 Task: Look for space in Barwāla, India from 2nd June, 2023 to 9th June, 2023 for 5 adults in price range Rs.7000 to Rs.13000. Place can be shared room with 2 bedrooms having 5 beds and 2 bathrooms. Property type can be house, flat, guest house. Amenities needed are: wifi. Booking option can be shelf check-in. Required host language is English.
Action: Mouse moved to (368, 94)
Screenshot: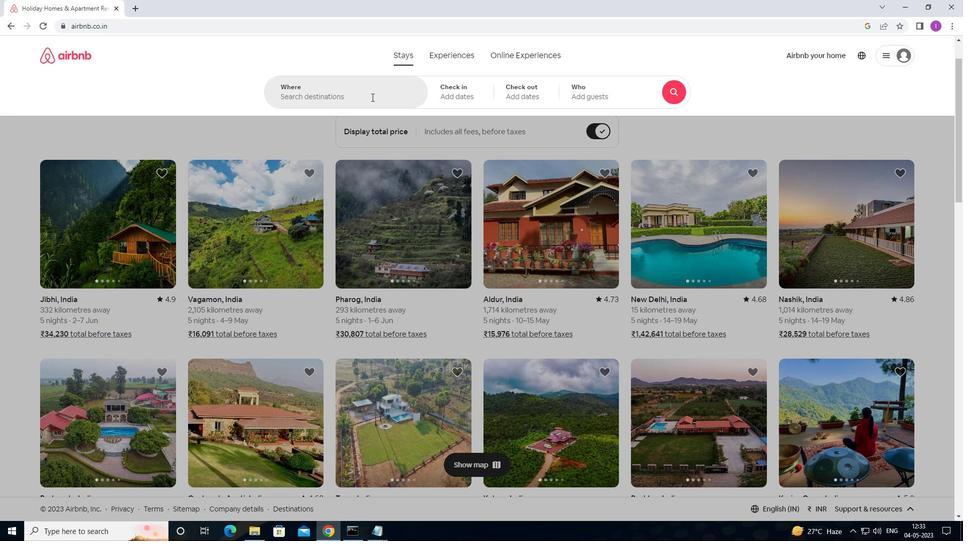 
Action: Mouse pressed left at (368, 94)
Screenshot: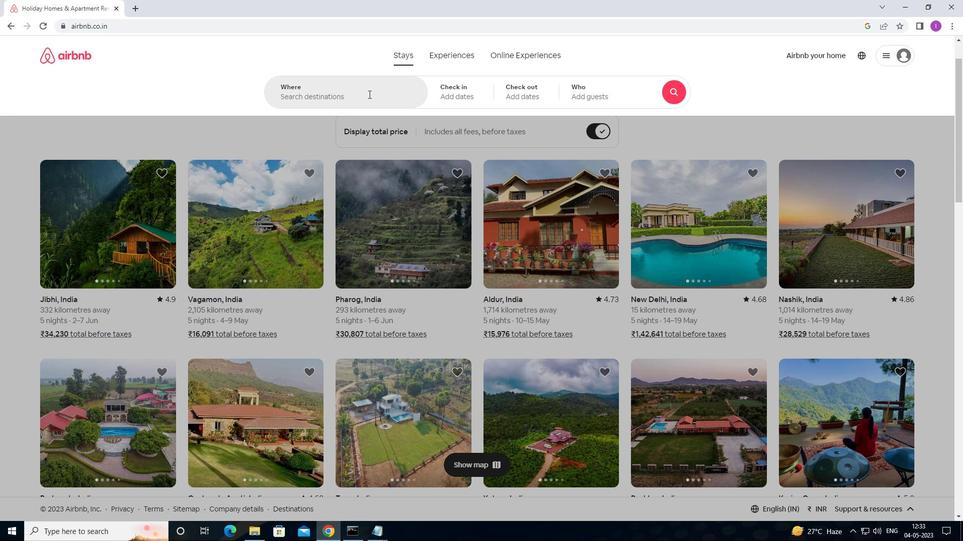 
Action: Mouse moved to (517, 97)
Screenshot: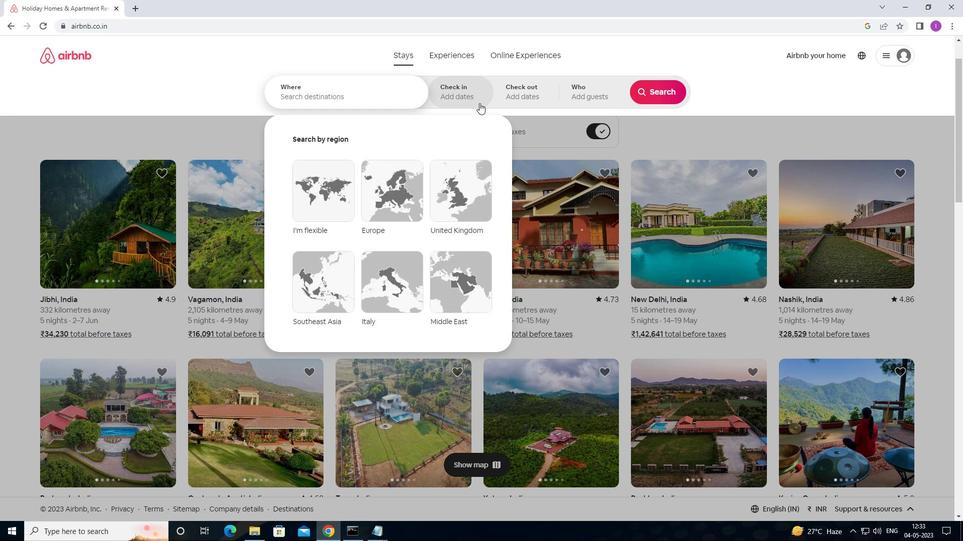 
Action: Key pressed <Key.shift>BARWALA,<Key.shift>INDIA
Screenshot: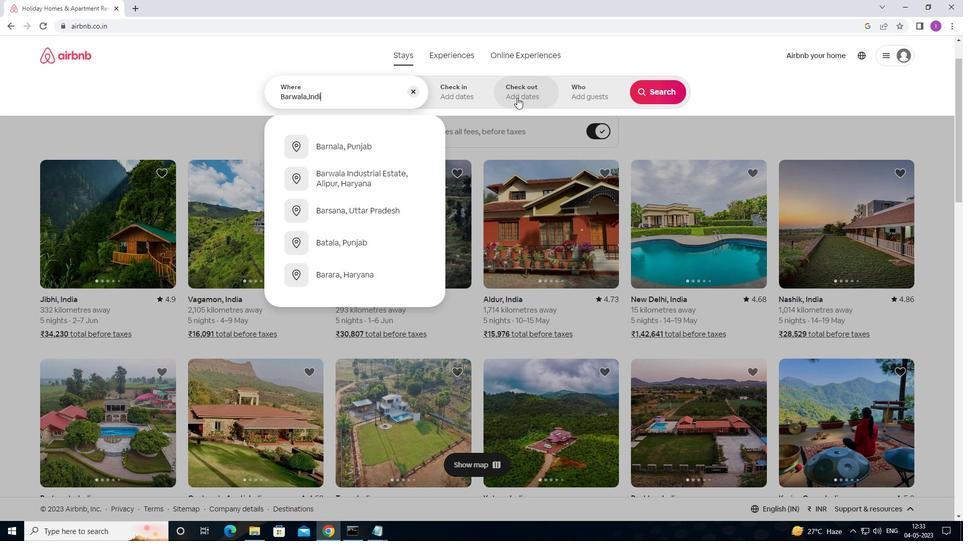 
Action: Mouse moved to (459, 91)
Screenshot: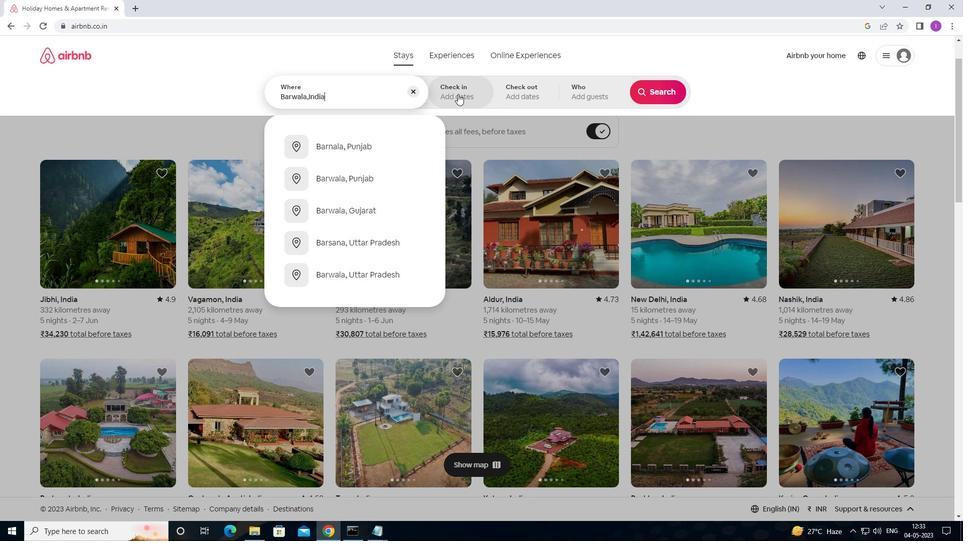 
Action: Mouse pressed left at (459, 91)
Screenshot: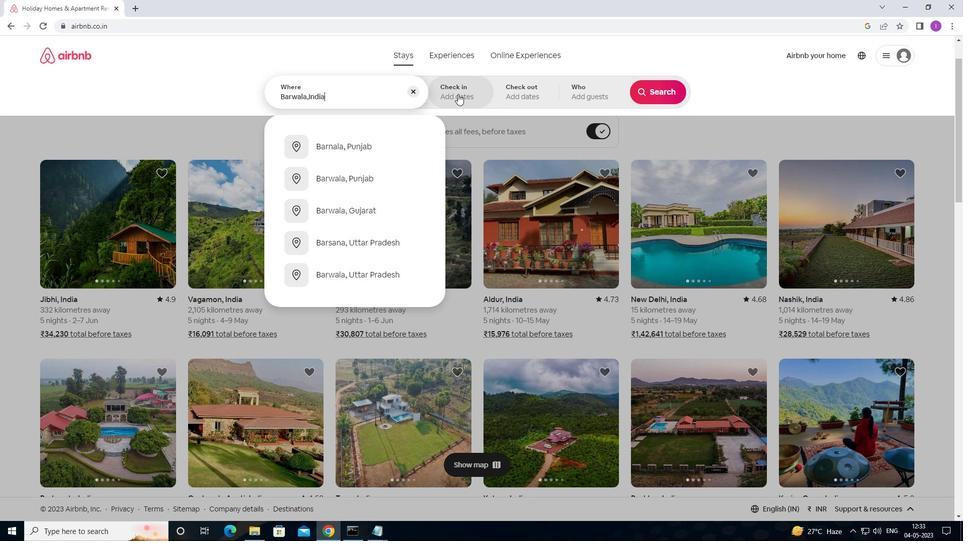 
Action: Mouse moved to (625, 210)
Screenshot: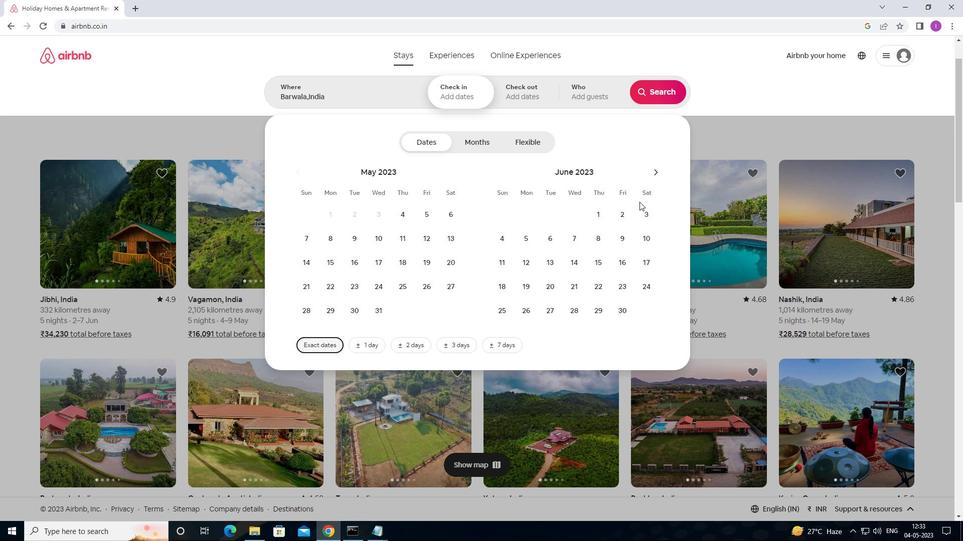 
Action: Mouse pressed left at (625, 210)
Screenshot: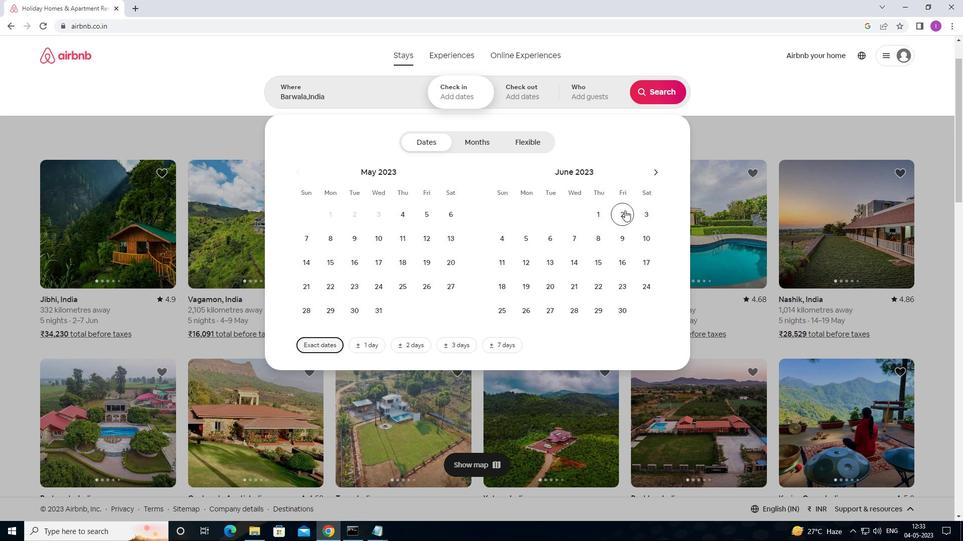 
Action: Mouse moved to (625, 239)
Screenshot: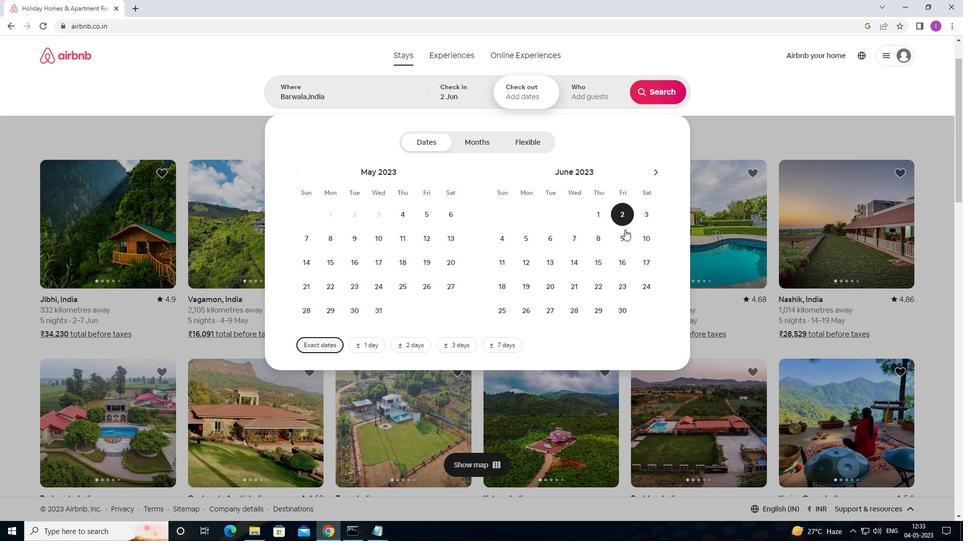 
Action: Mouse pressed left at (625, 239)
Screenshot: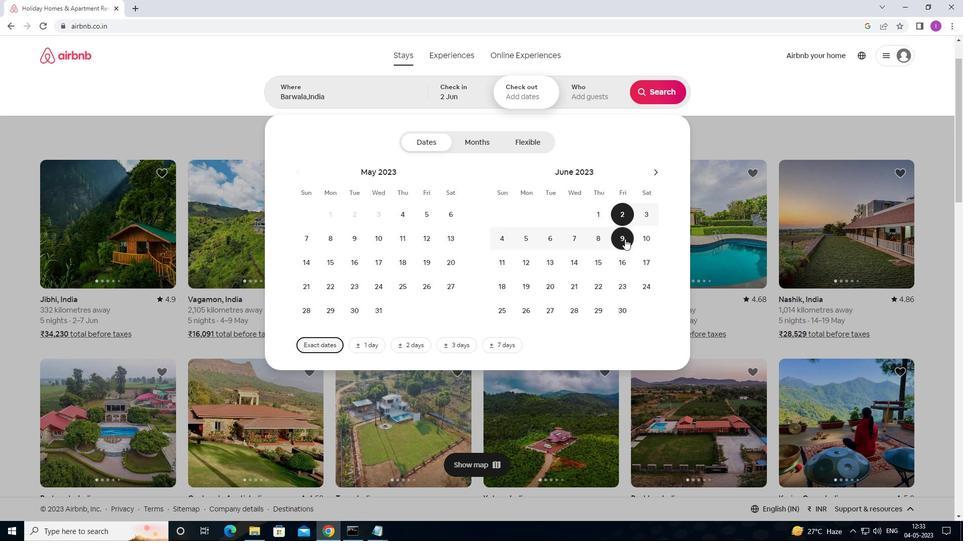 
Action: Mouse moved to (590, 94)
Screenshot: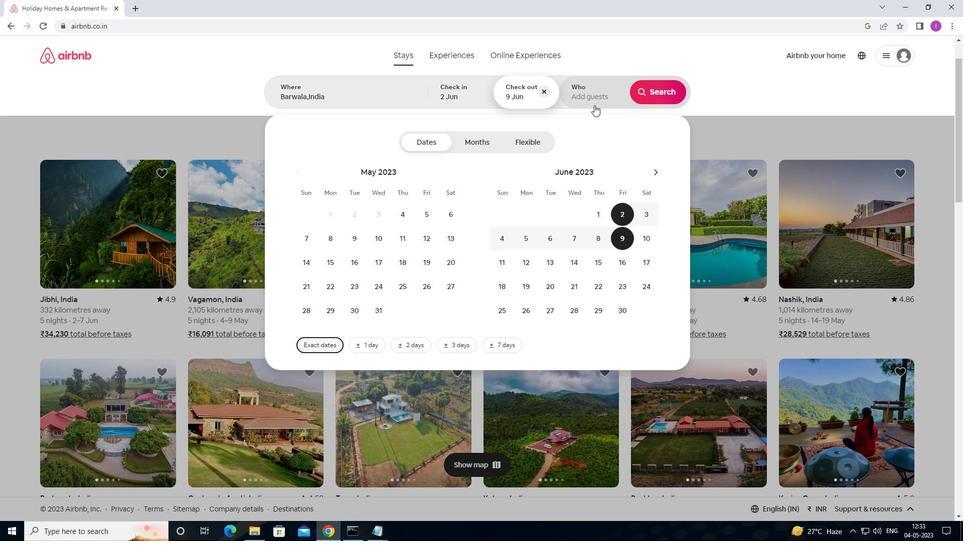 
Action: Mouse pressed left at (590, 94)
Screenshot: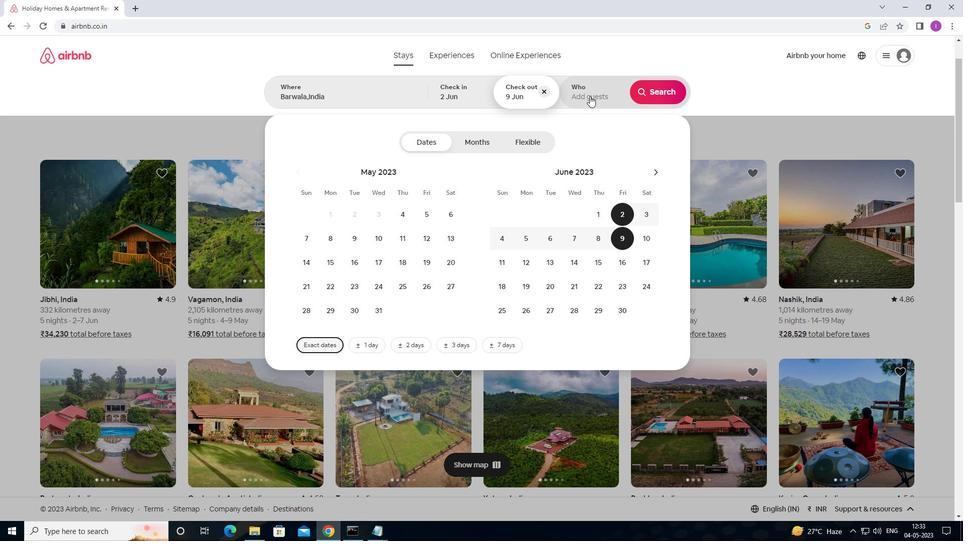 
Action: Mouse moved to (653, 143)
Screenshot: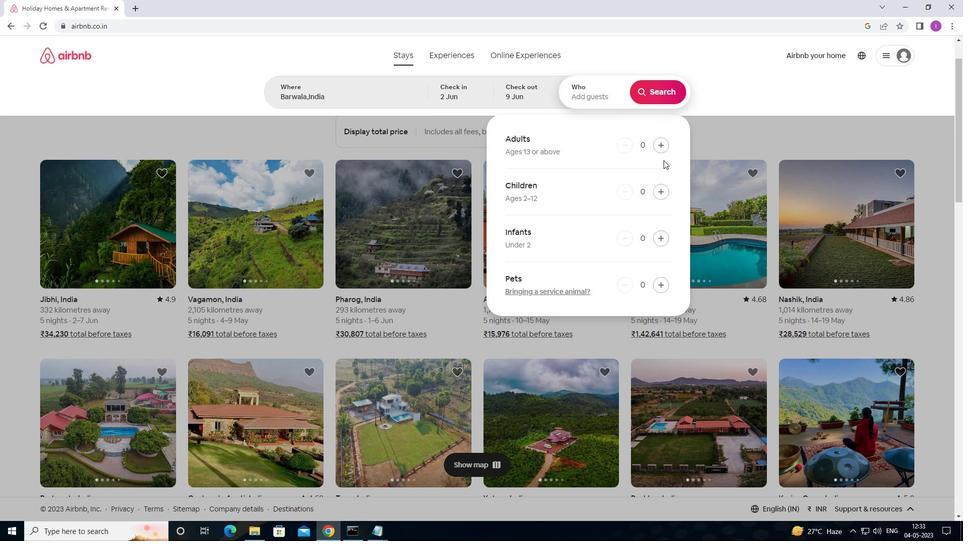
Action: Mouse pressed left at (653, 143)
Screenshot: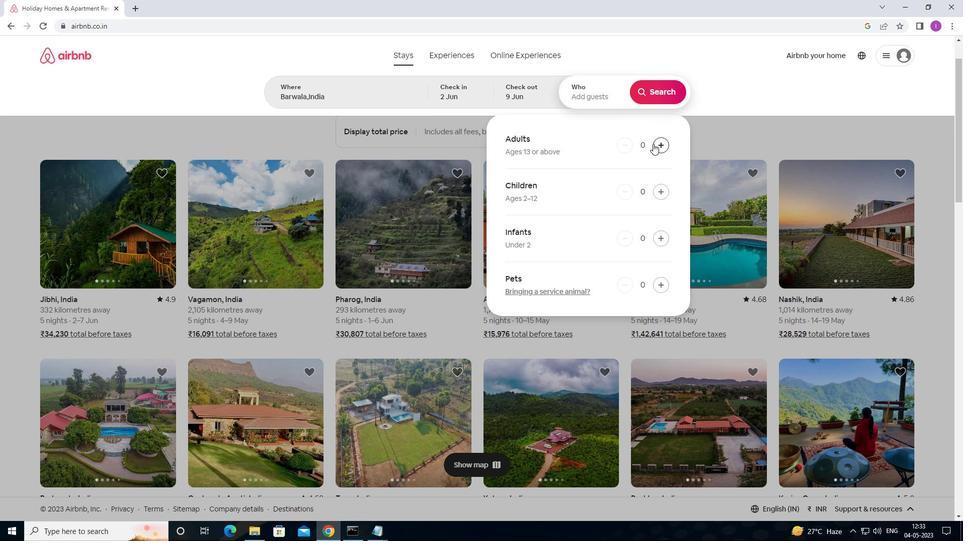 
Action: Mouse moved to (654, 143)
Screenshot: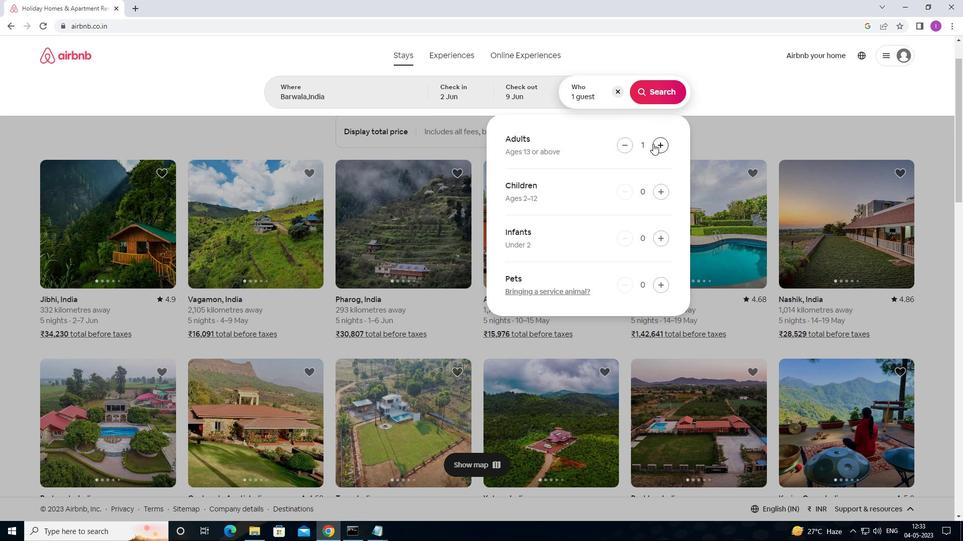 
Action: Mouse pressed left at (654, 143)
Screenshot: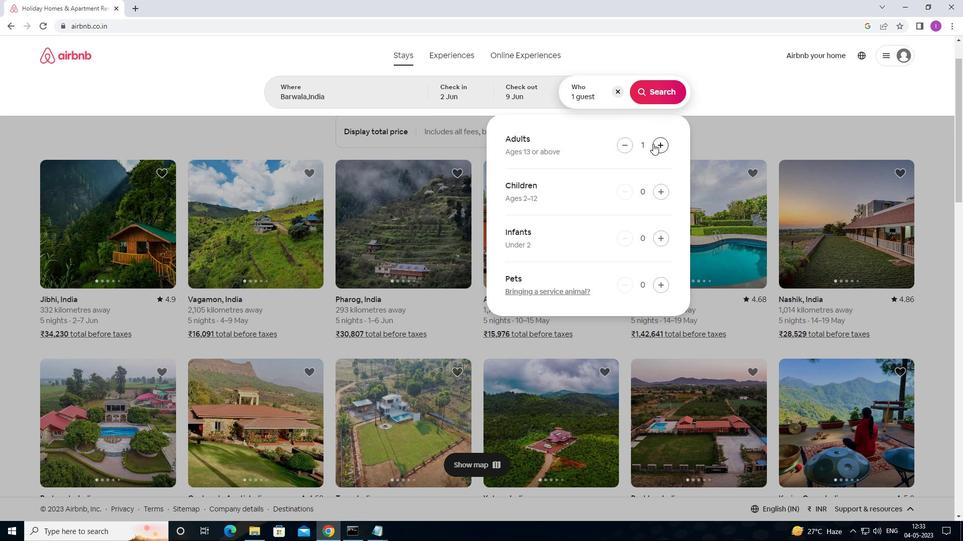 
Action: Mouse moved to (655, 143)
Screenshot: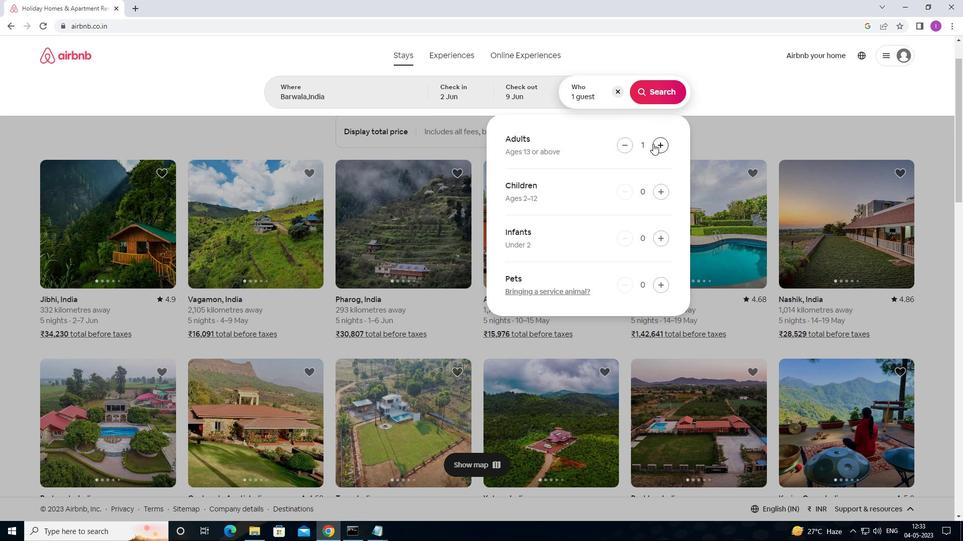 
Action: Mouse pressed left at (655, 143)
Screenshot: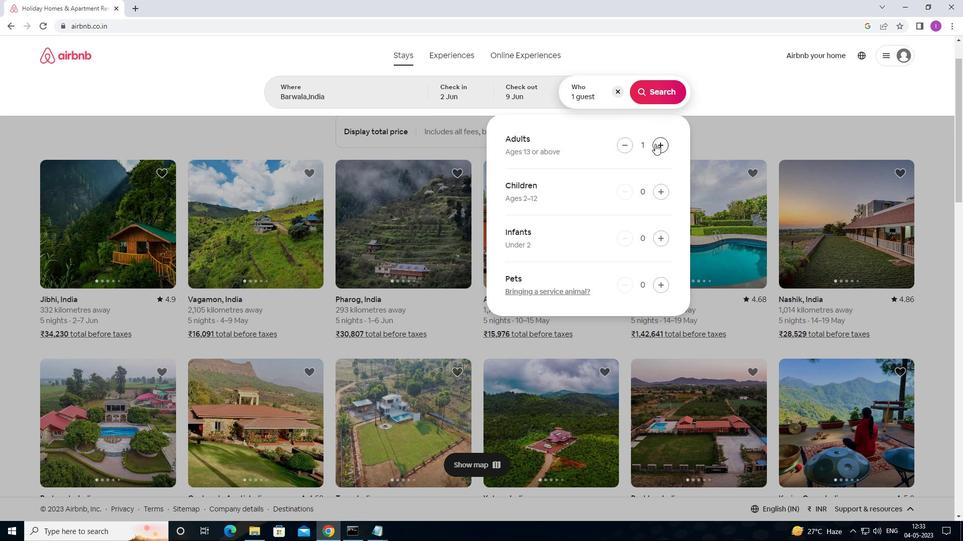 
Action: Mouse moved to (655, 143)
Screenshot: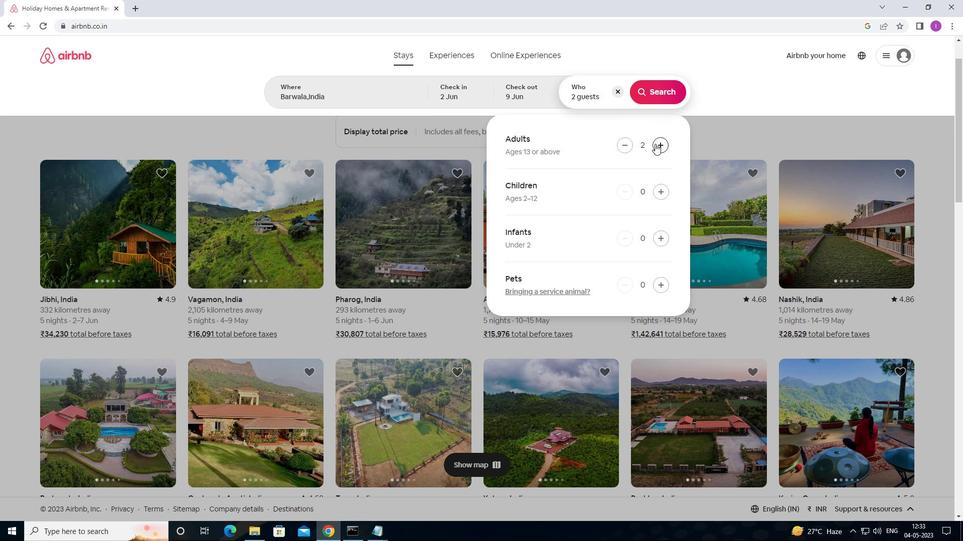 
Action: Mouse pressed left at (655, 143)
Screenshot: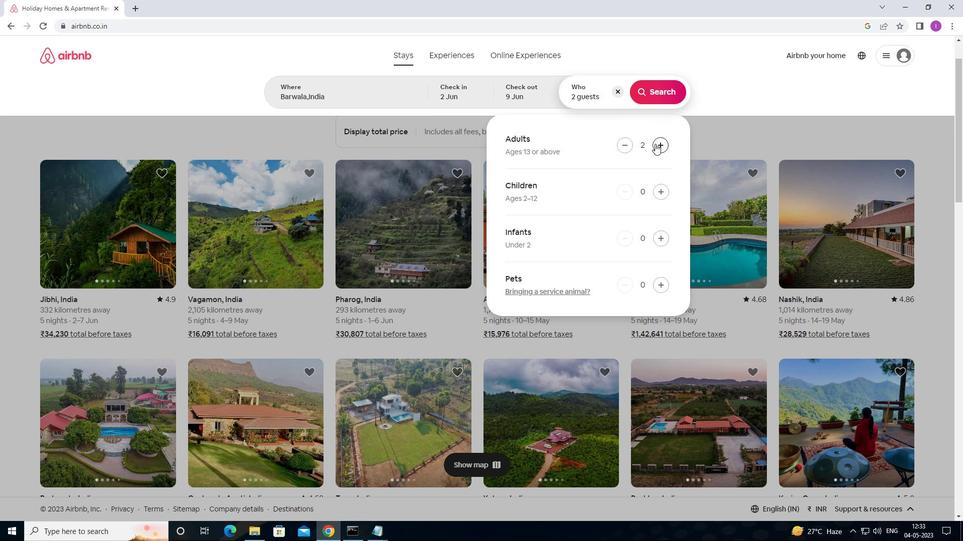 
Action: Mouse moved to (661, 139)
Screenshot: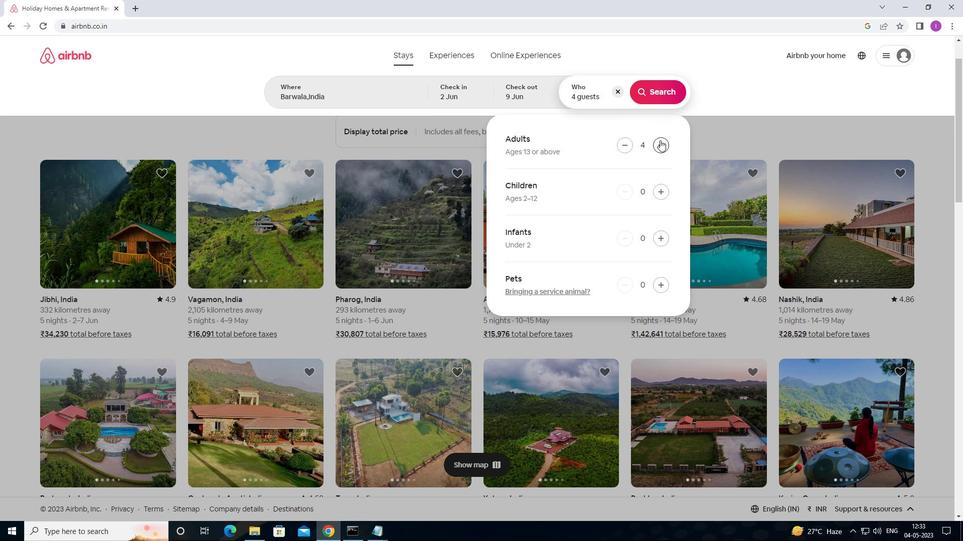 
Action: Mouse pressed left at (661, 139)
Screenshot: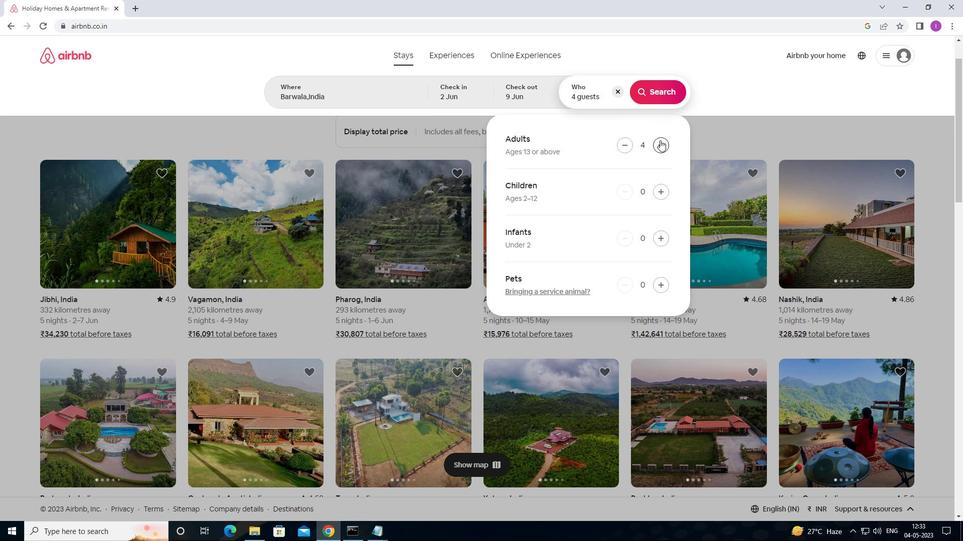 
Action: Mouse moved to (651, 94)
Screenshot: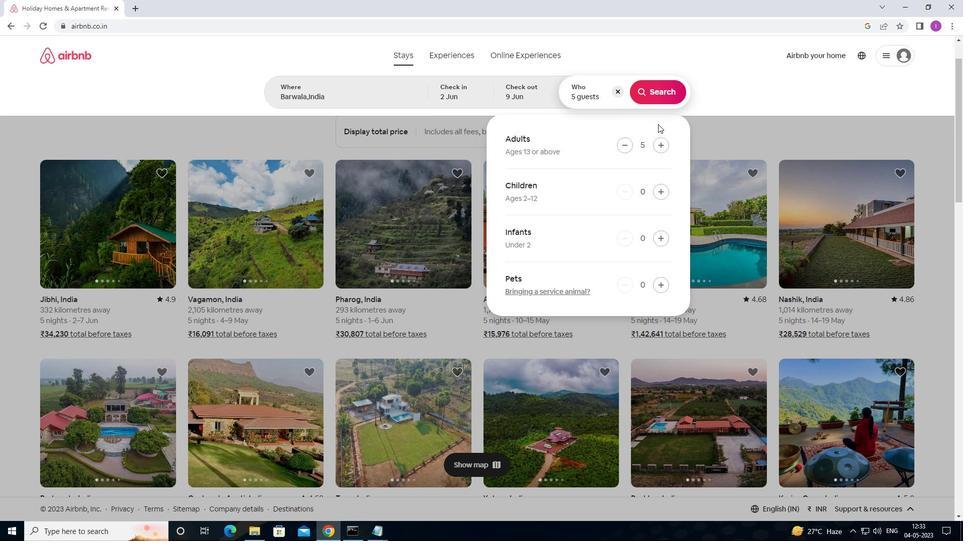 
Action: Mouse pressed left at (651, 94)
Screenshot: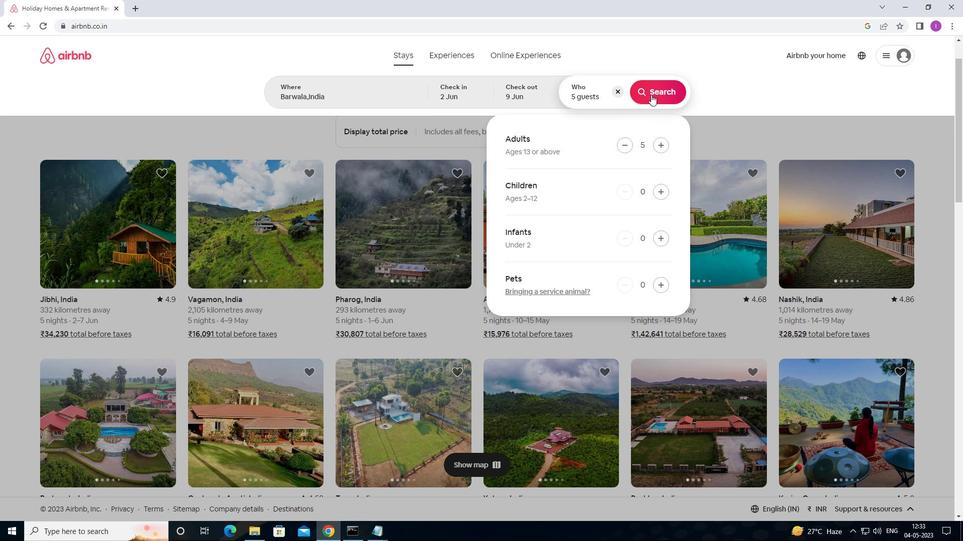 
Action: Mouse moved to (936, 96)
Screenshot: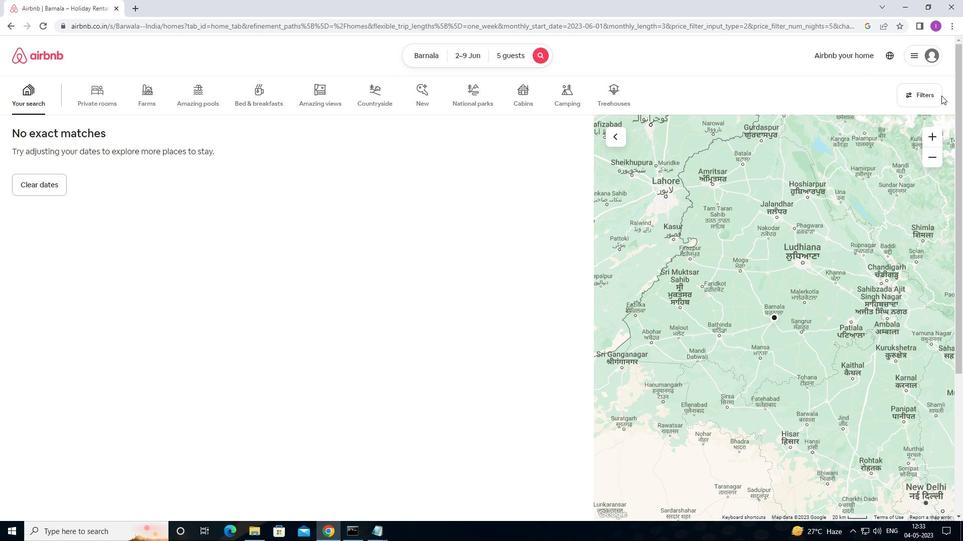 
Action: Mouse pressed left at (936, 96)
Screenshot: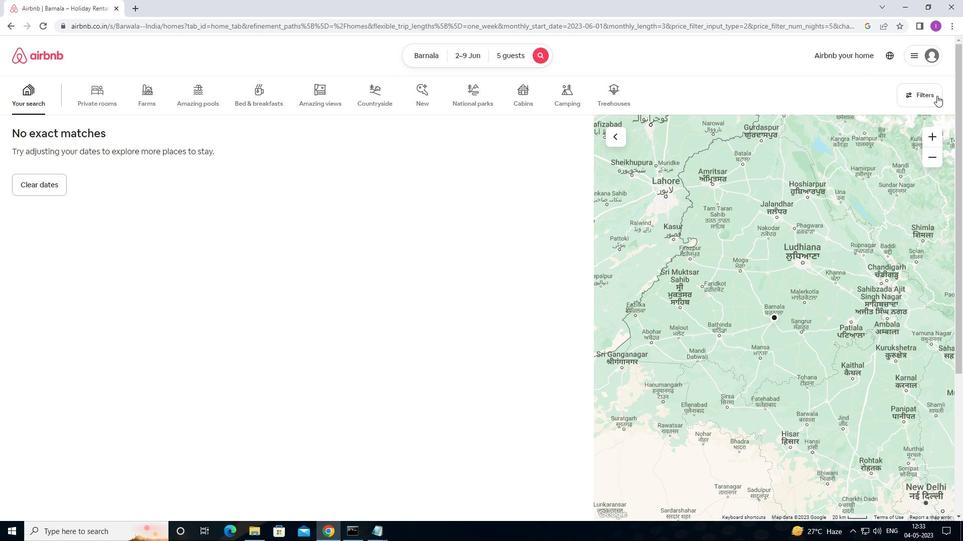 
Action: Mouse moved to (383, 161)
Screenshot: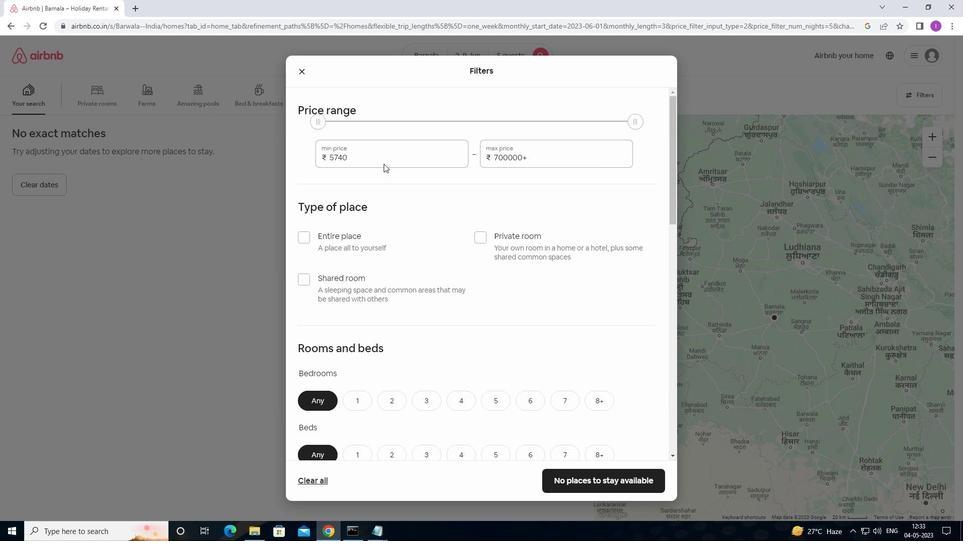 
Action: Mouse pressed left at (383, 161)
Screenshot: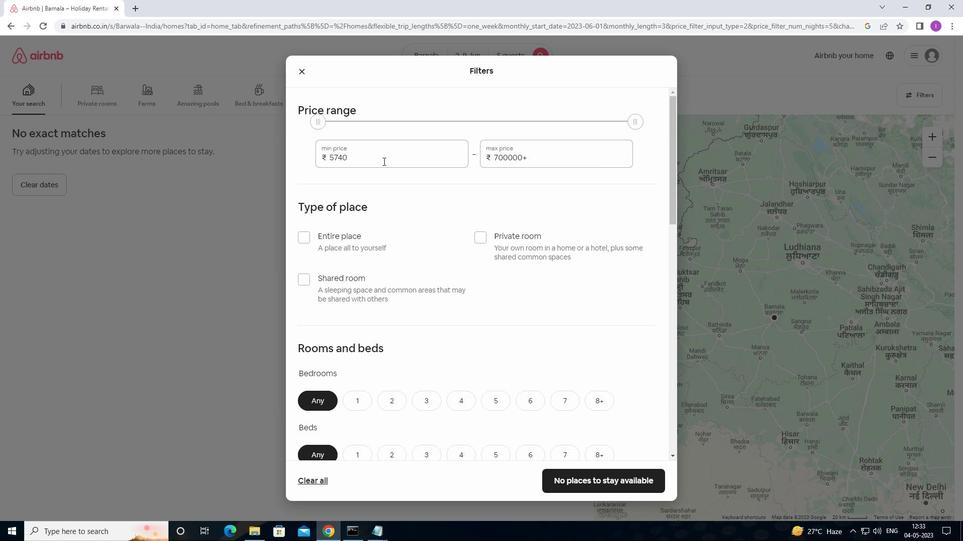 
Action: Mouse moved to (323, 156)
Screenshot: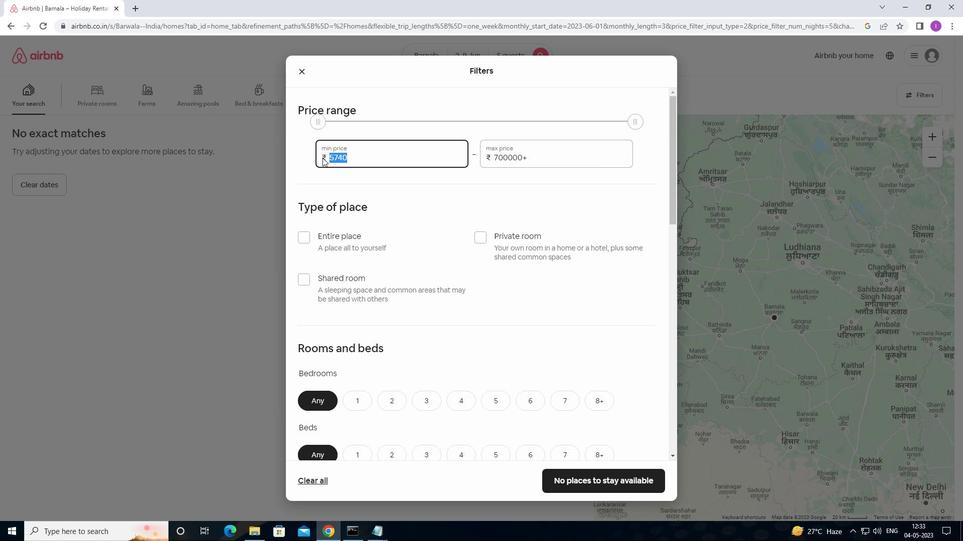 
Action: Key pressed 70
Screenshot: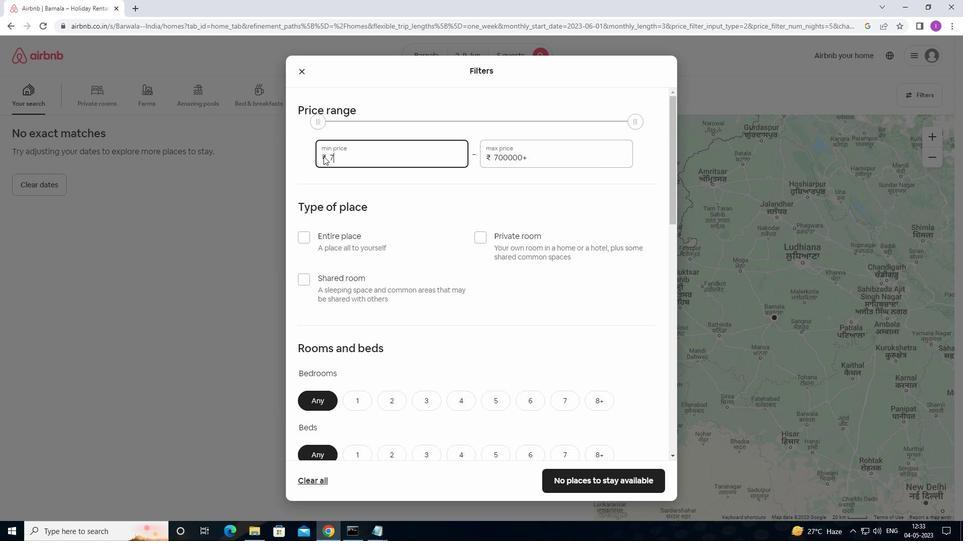
Action: Mouse moved to (327, 153)
Screenshot: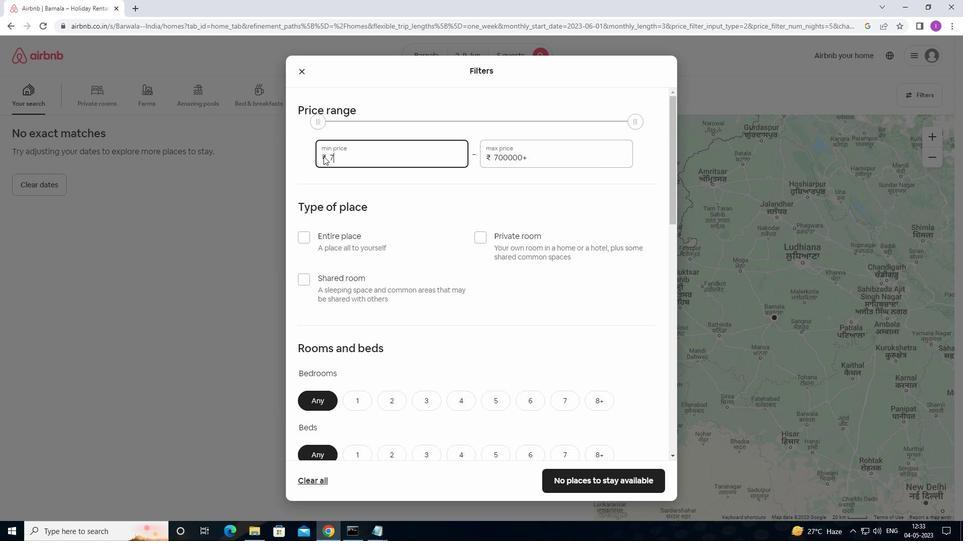 
Action: Key pressed 00
Screenshot: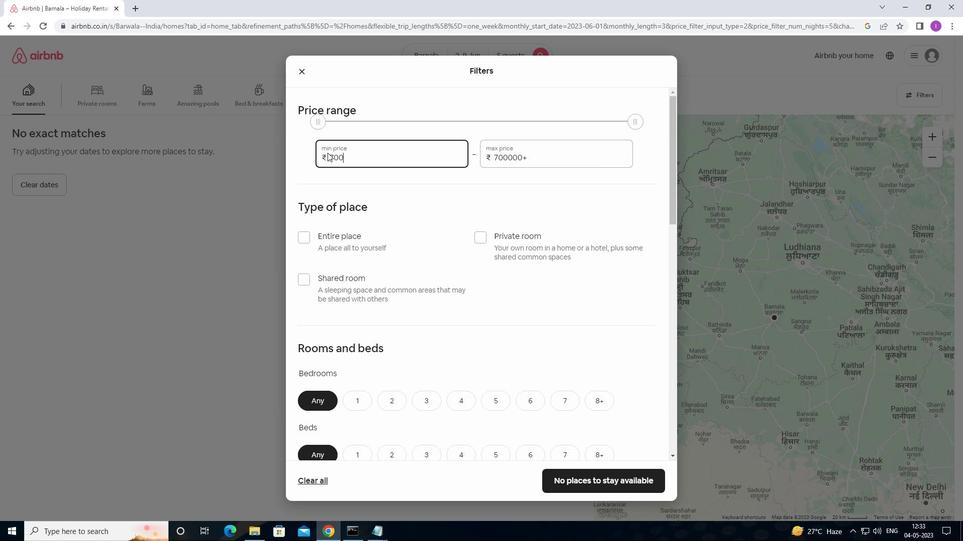 
Action: Mouse moved to (528, 157)
Screenshot: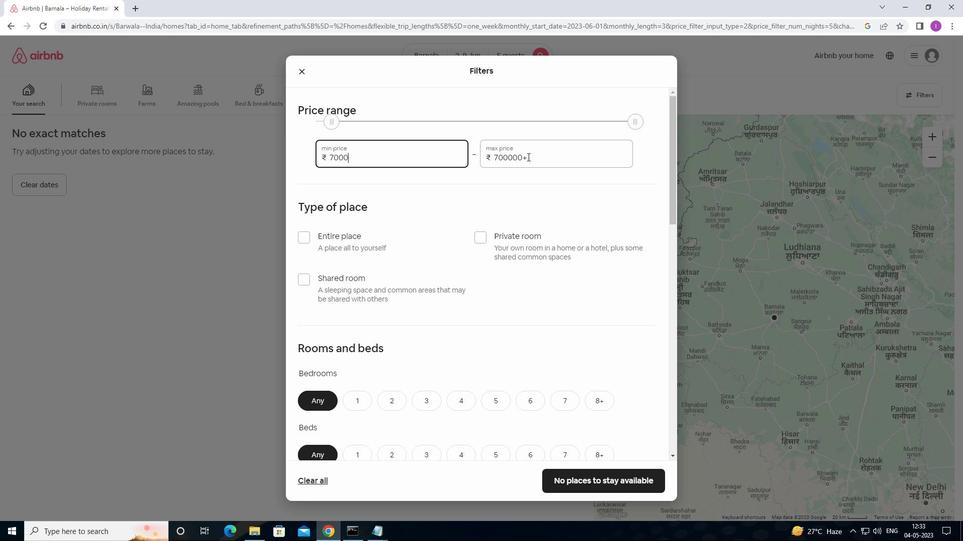 
Action: Mouse pressed left at (528, 157)
Screenshot: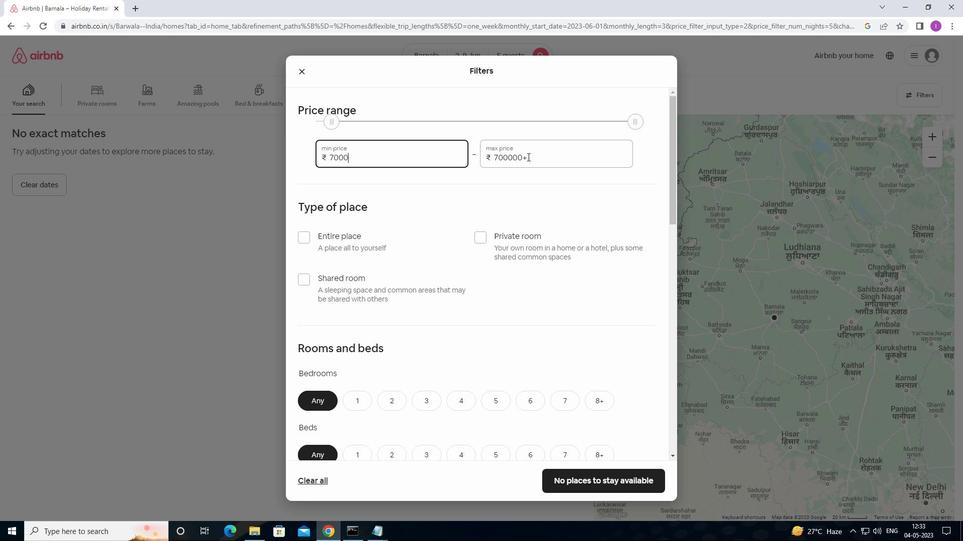 
Action: Mouse moved to (770, 139)
Screenshot: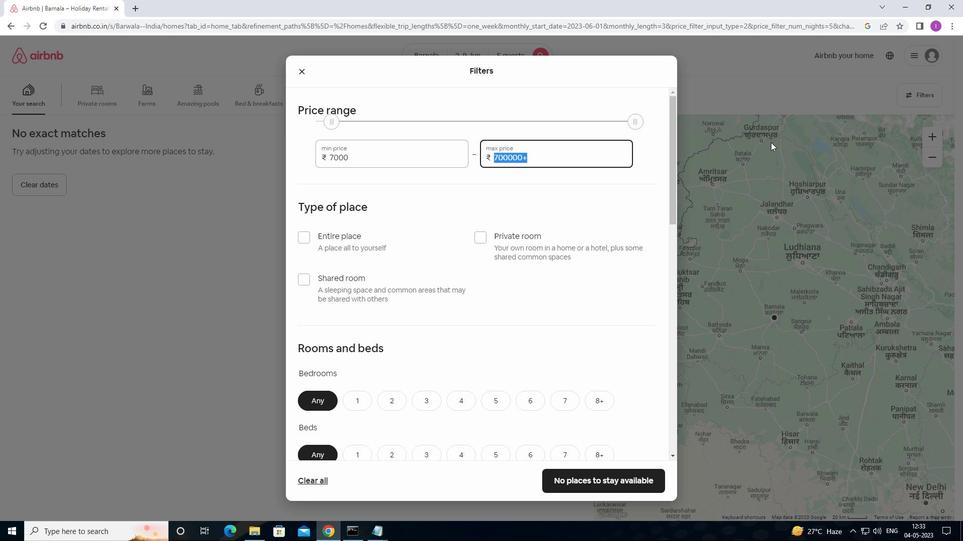 
Action: Key pressed 13000
Screenshot: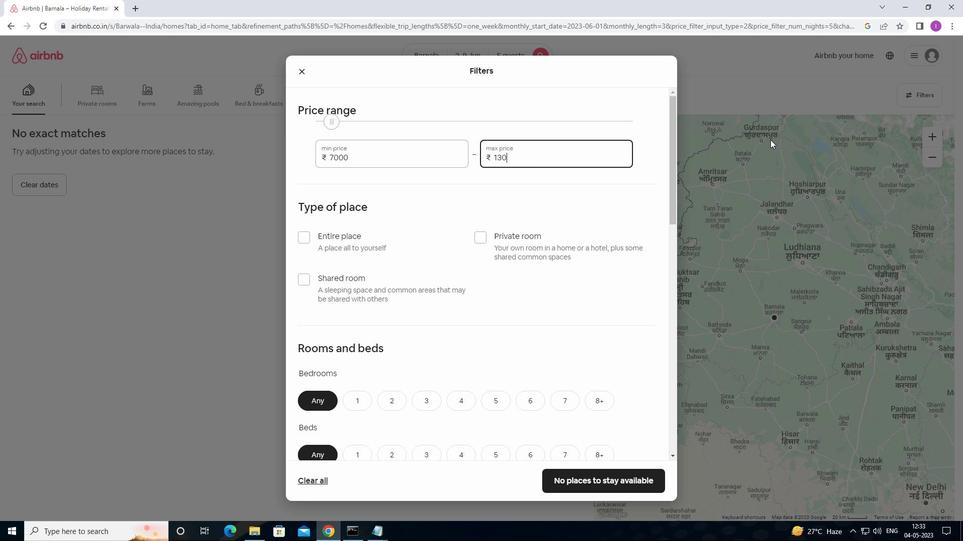 
Action: Mouse moved to (768, 139)
Screenshot: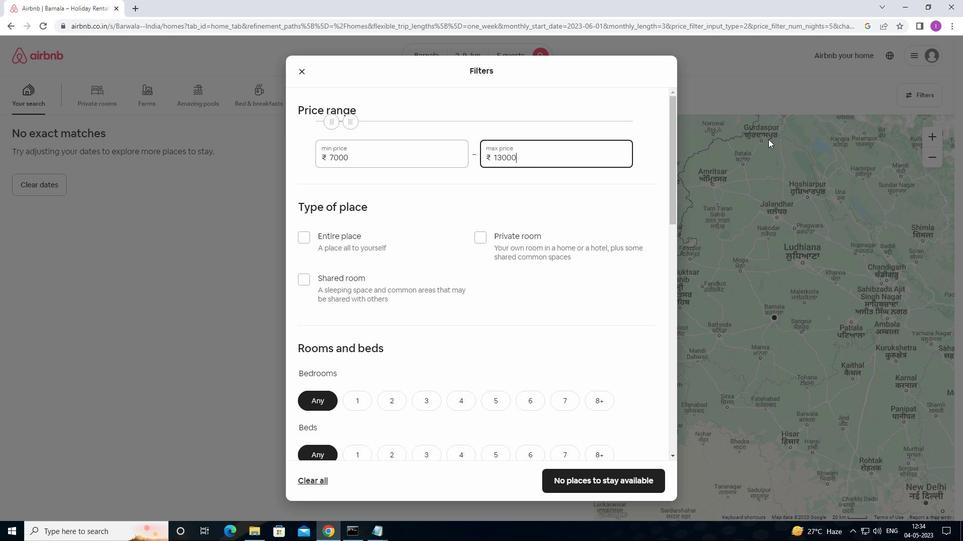
Action: Mouse scrolled (768, 139) with delta (0, 0)
Screenshot: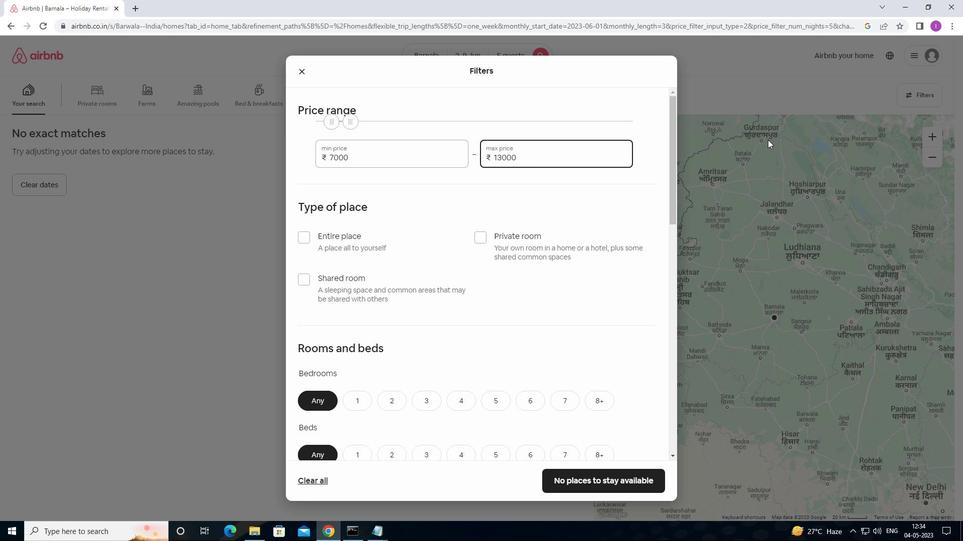 
Action: Mouse moved to (748, 151)
Screenshot: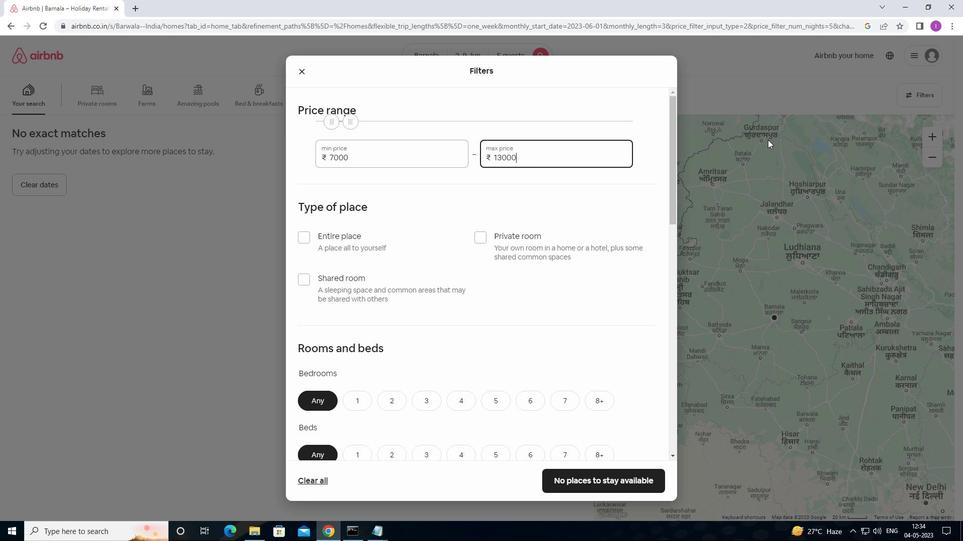 
Action: Mouse scrolled (748, 150) with delta (0, 0)
Screenshot: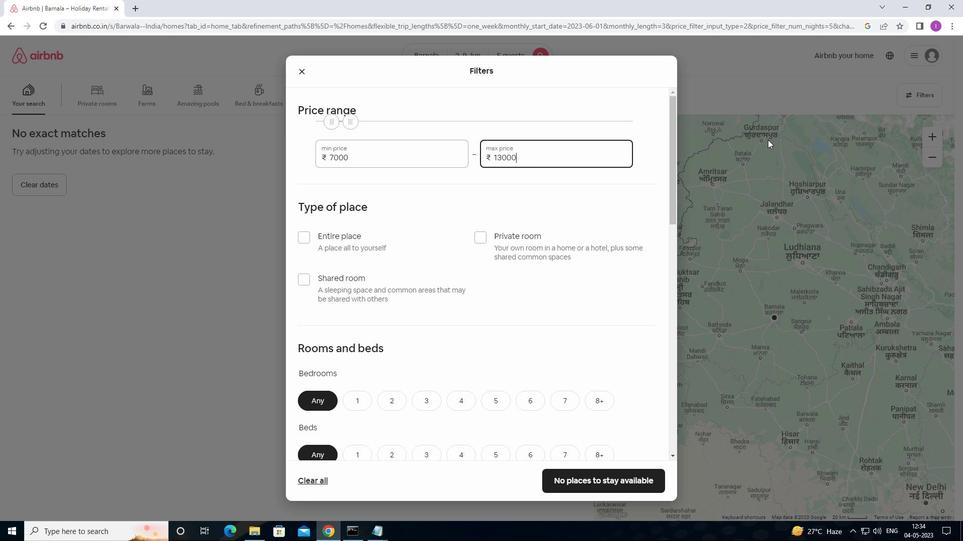 
Action: Mouse moved to (497, 228)
Screenshot: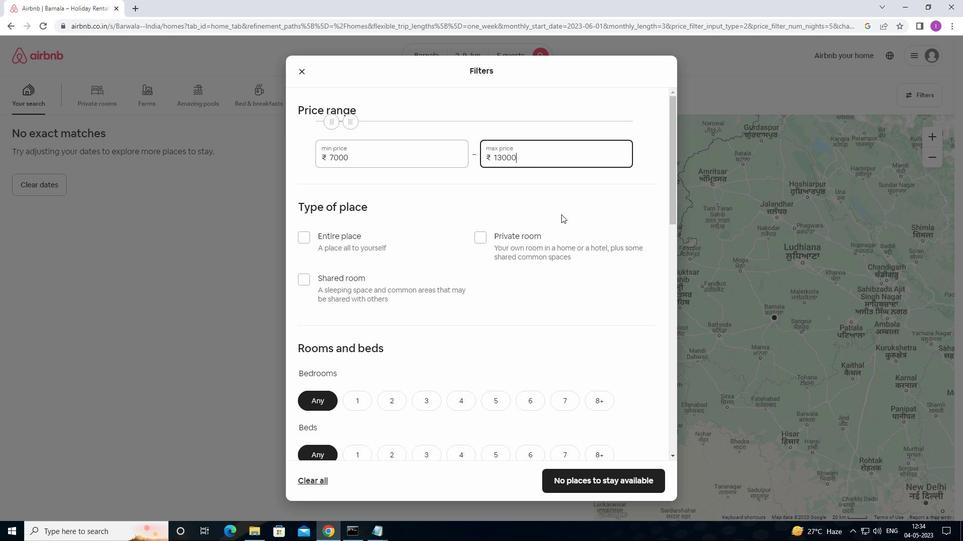 
Action: Mouse scrolled (497, 227) with delta (0, 0)
Screenshot: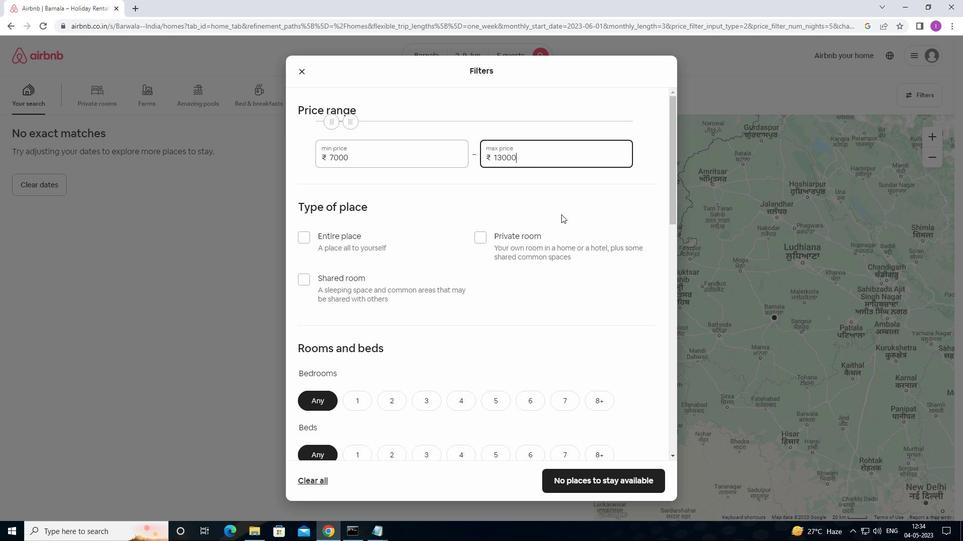 
Action: Mouse moved to (303, 231)
Screenshot: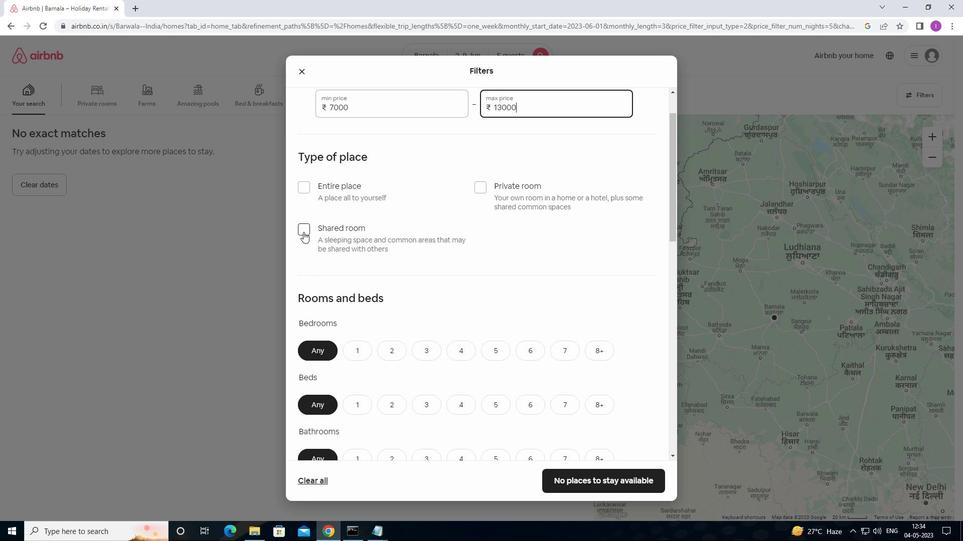 
Action: Mouse pressed left at (303, 231)
Screenshot: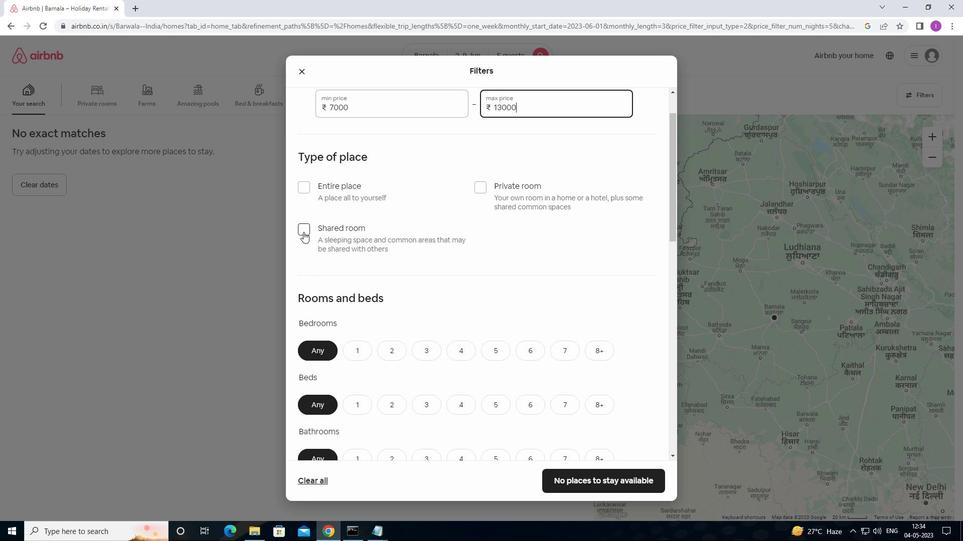 
Action: Mouse moved to (398, 350)
Screenshot: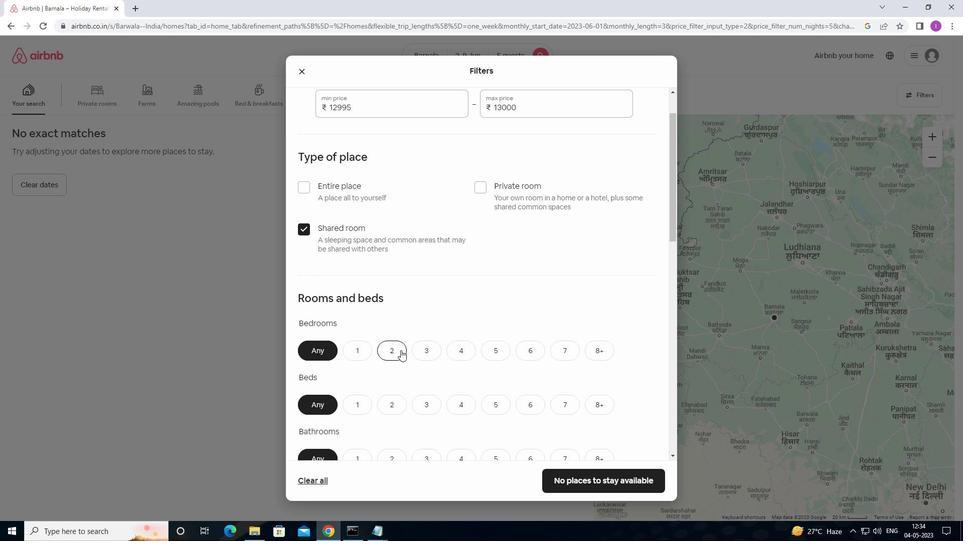 
Action: Mouse pressed left at (398, 350)
Screenshot: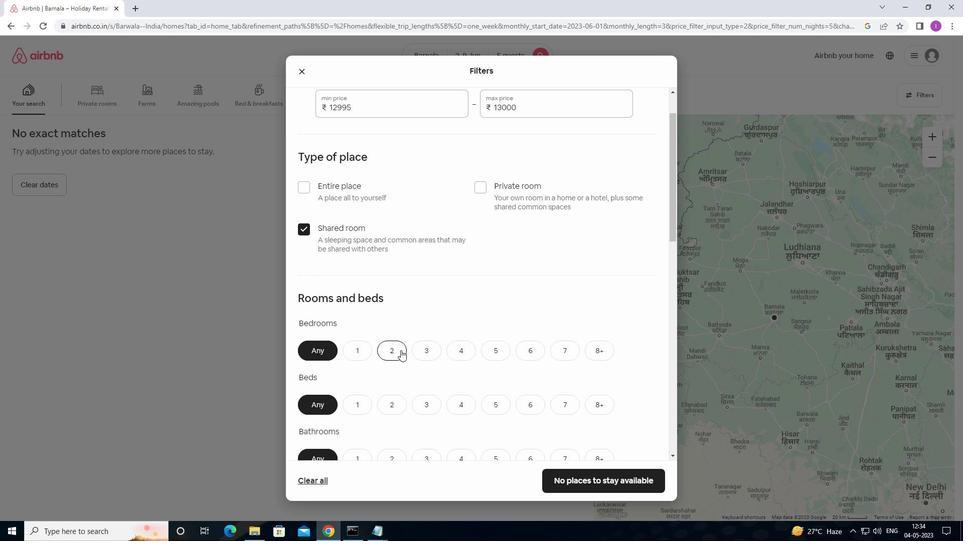 
Action: Mouse moved to (517, 330)
Screenshot: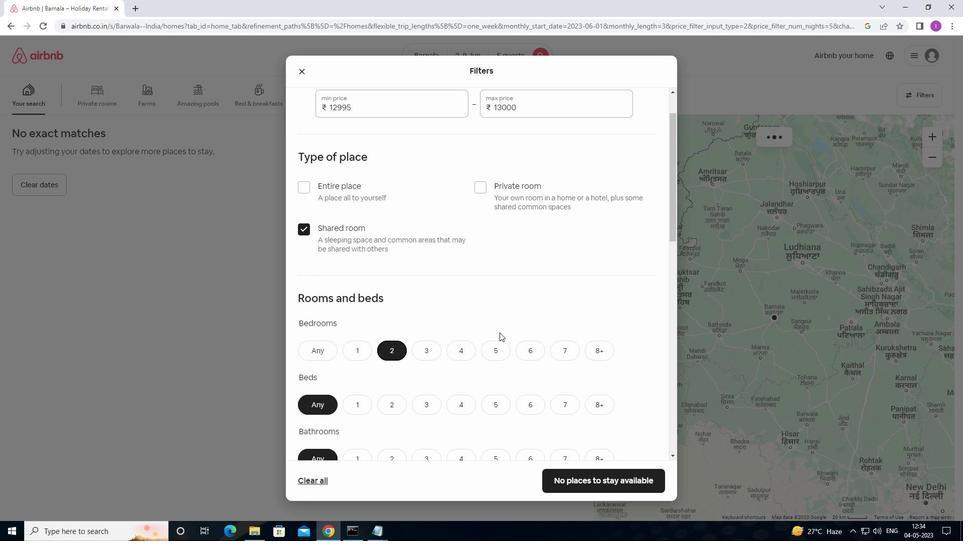 
Action: Mouse scrolled (517, 329) with delta (0, 0)
Screenshot: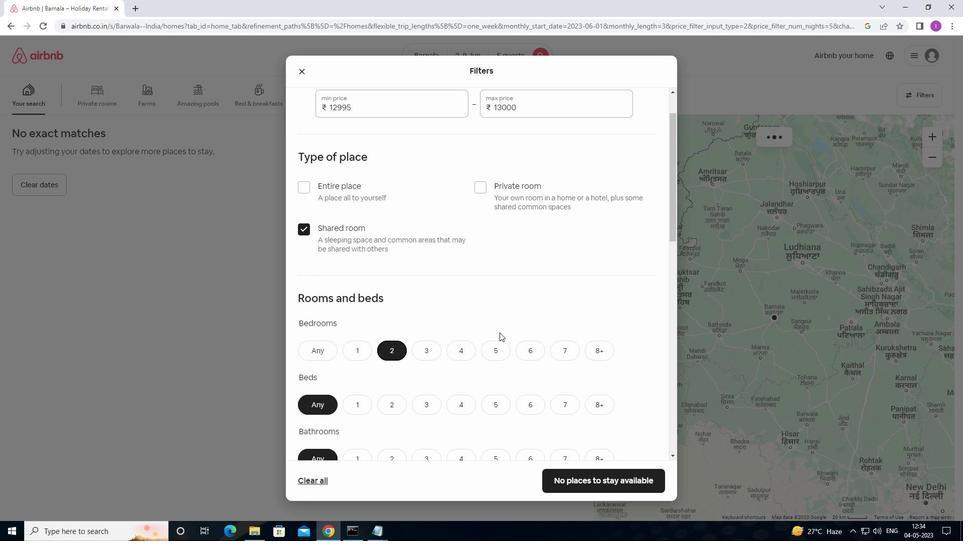 
Action: Mouse moved to (518, 329)
Screenshot: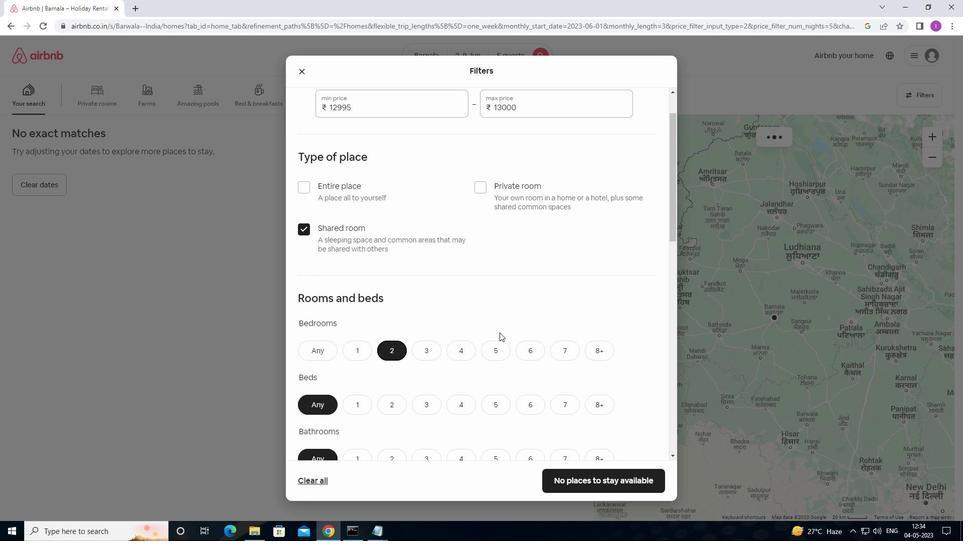 
Action: Mouse scrolled (518, 329) with delta (0, 0)
Screenshot: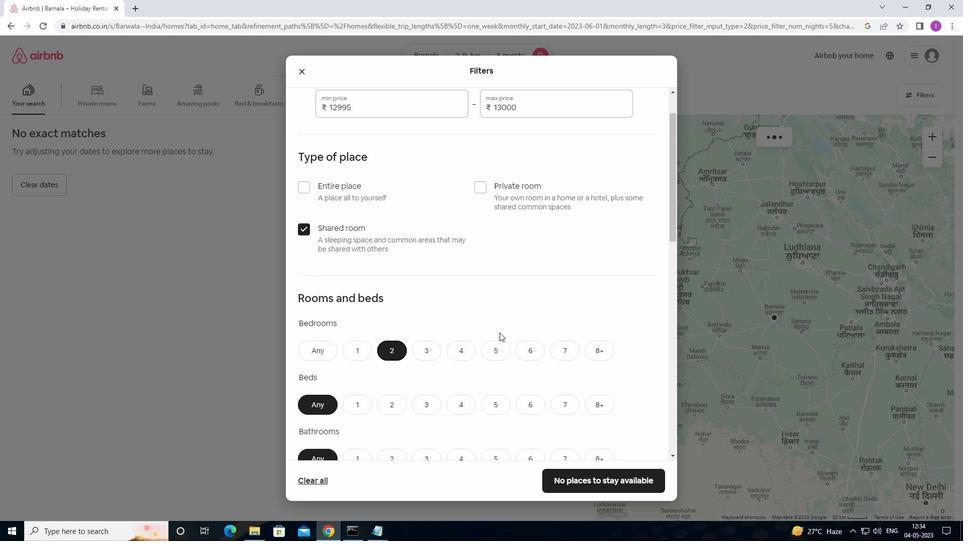 
Action: Mouse moved to (487, 304)
Screenshot: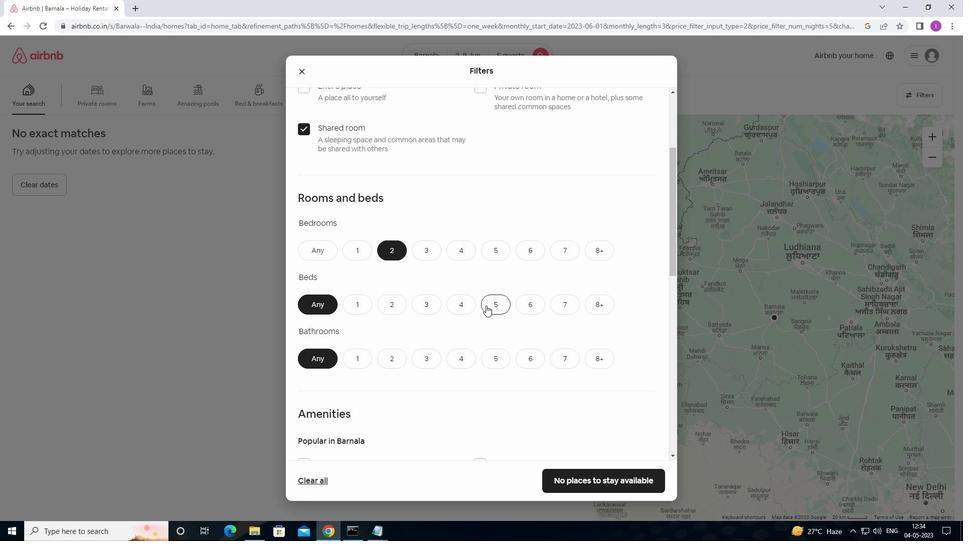 
Action: Mouse pressed left at (487, 304)
Screenshot: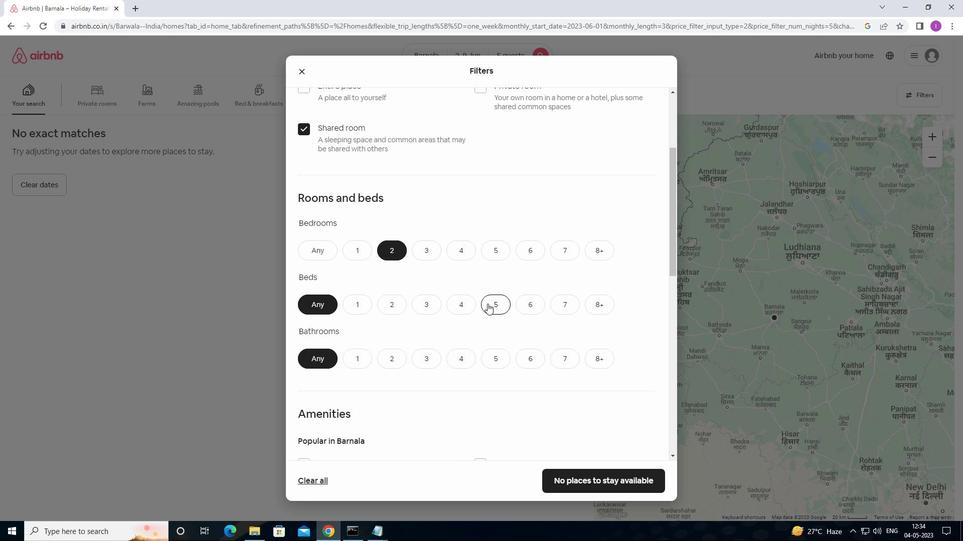 
Action: Mouse moved to (463, 337)
Screenshot: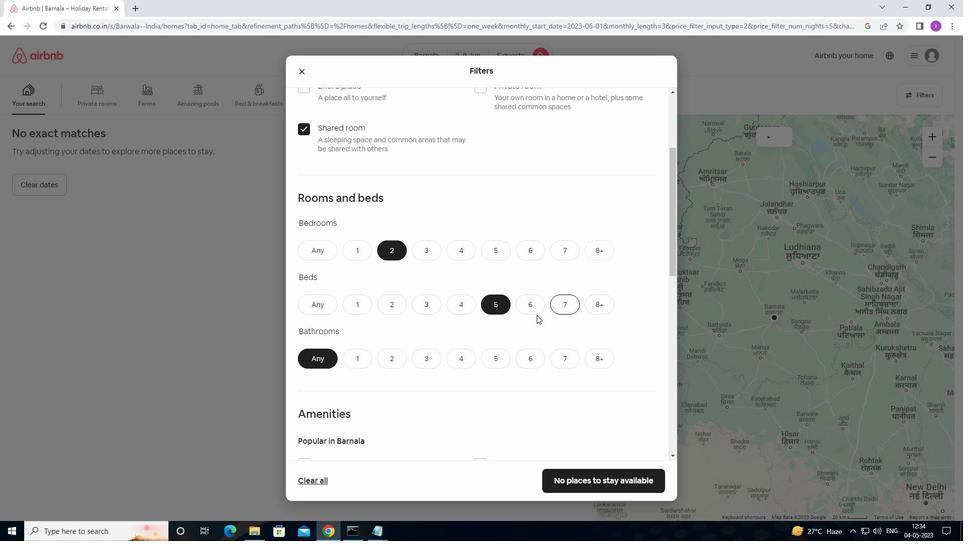 
Action: Mouse scrolled (463, 337) with delta (0, 0)
Screenshot: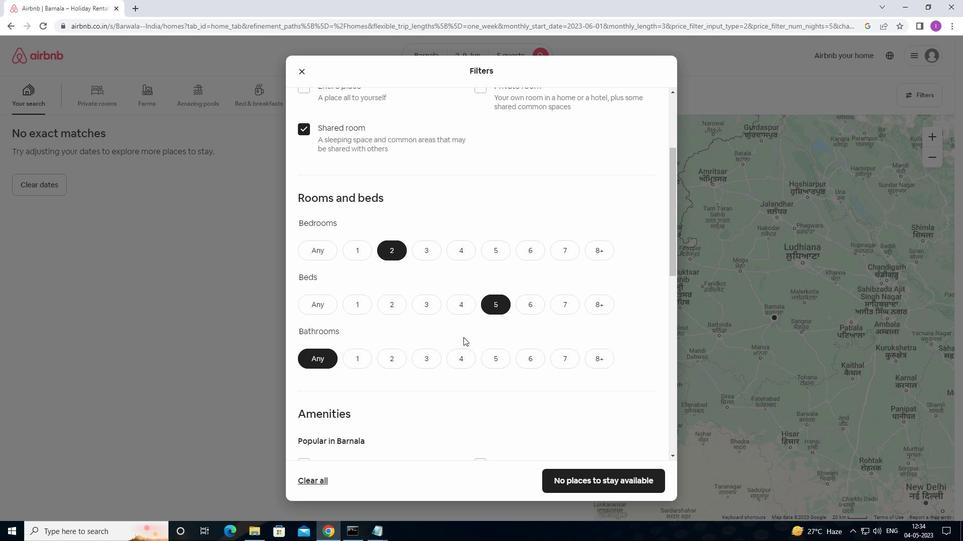 
Action: Mouse moved to (392, 311)
Screenshot: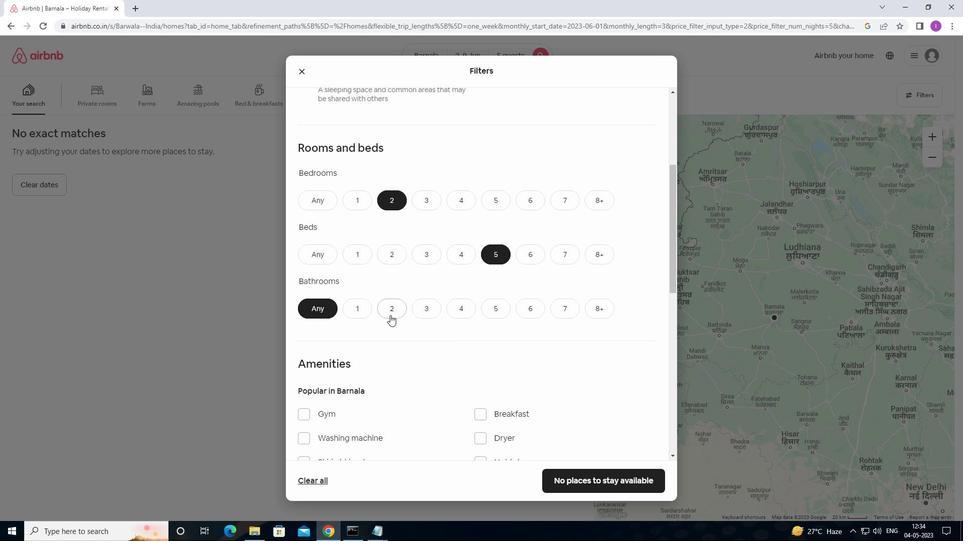 
Action: Mouse pressed left at (392, 311)
Screenshot: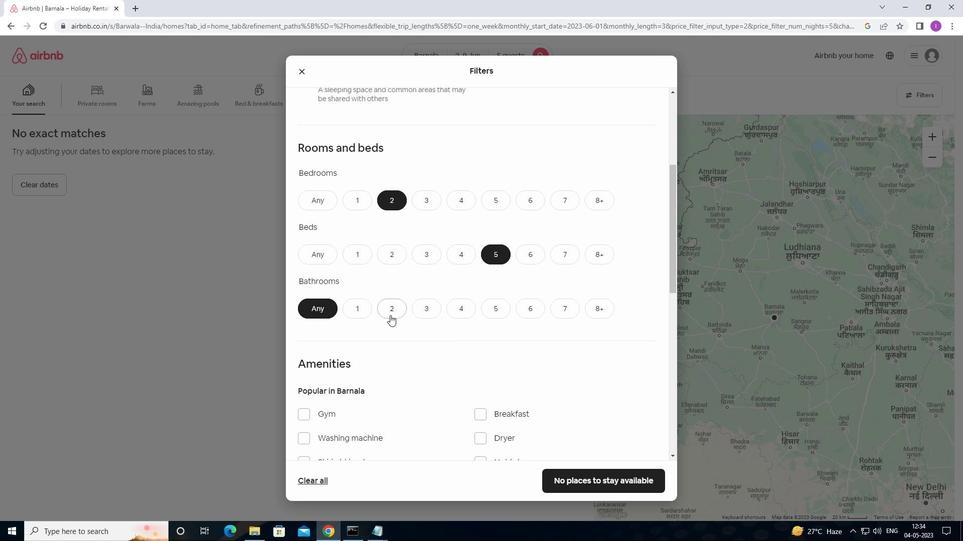
Action: Mouse moved to (423, 307)
Screenshot: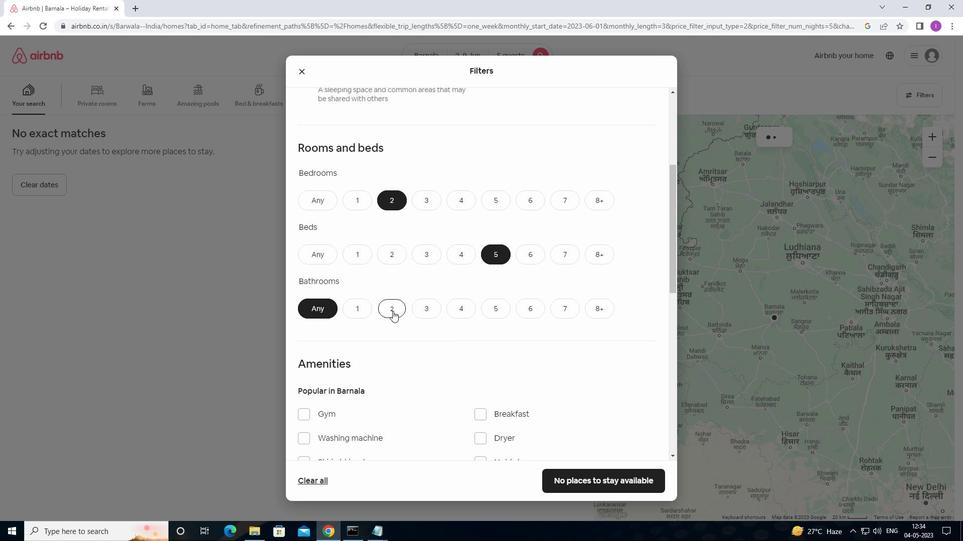 
Action: Mouse scrolled (423, 306) with delta (0, 0)
Screenshot: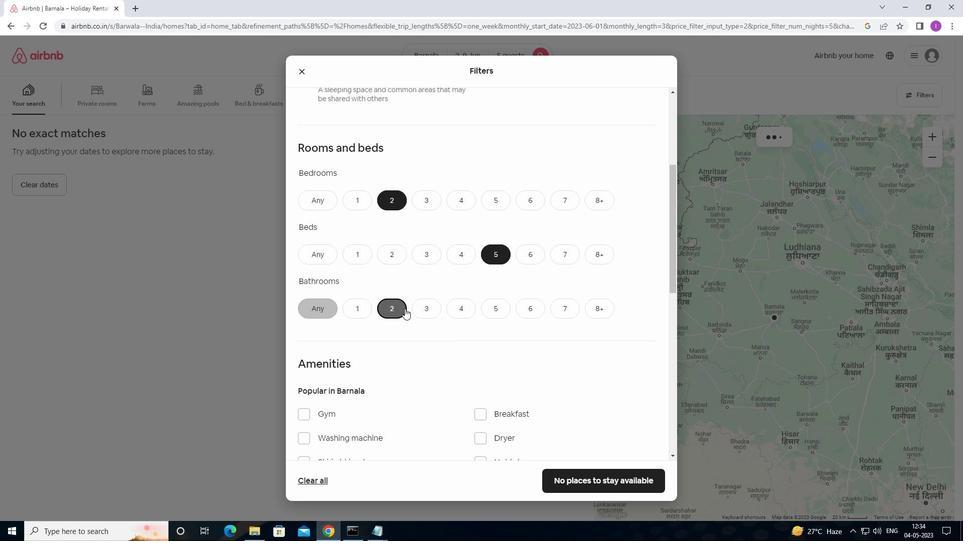 
Action: Mouse moved to (424, 307)
Screenshot: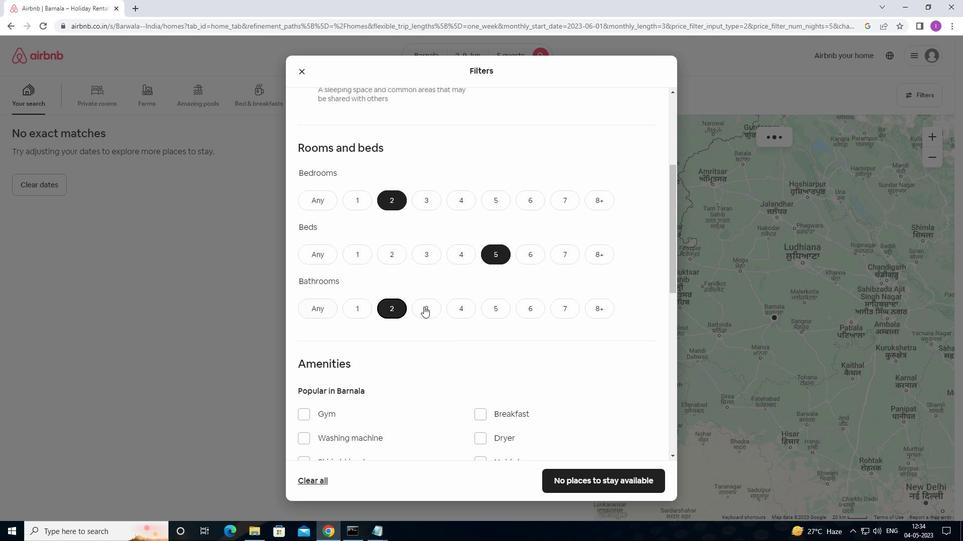 
Action: Mouse scrolled (424, 306) with delta (0, 0)
Screenshot: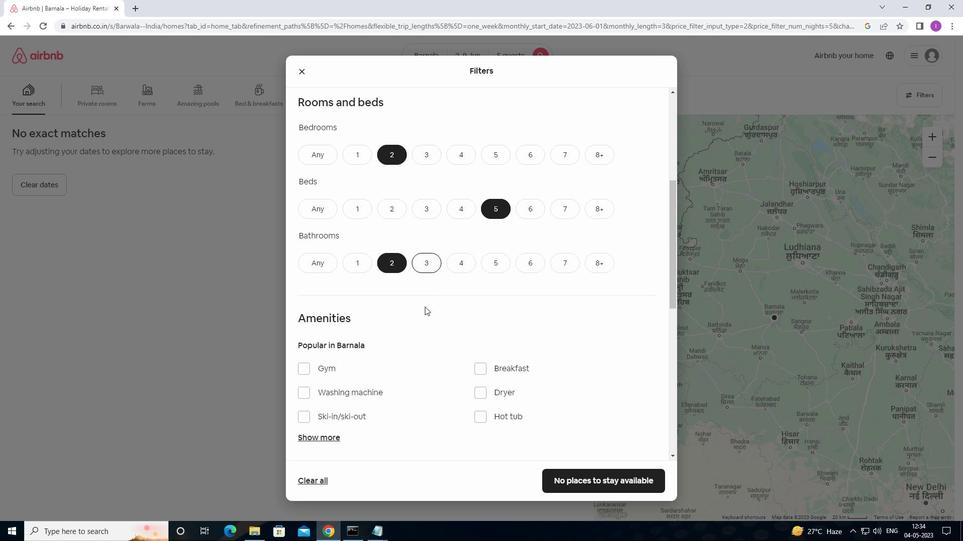 
Action: Mouse moved to (435, 305)
Screenshot: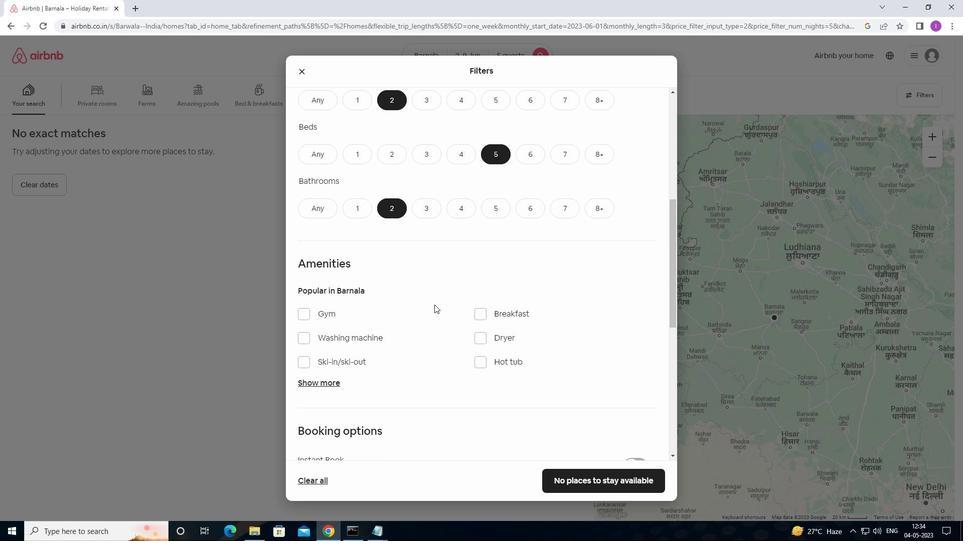 
Action: Mouse scrolled (435, 304) with delta (0, 0)
Screenshot: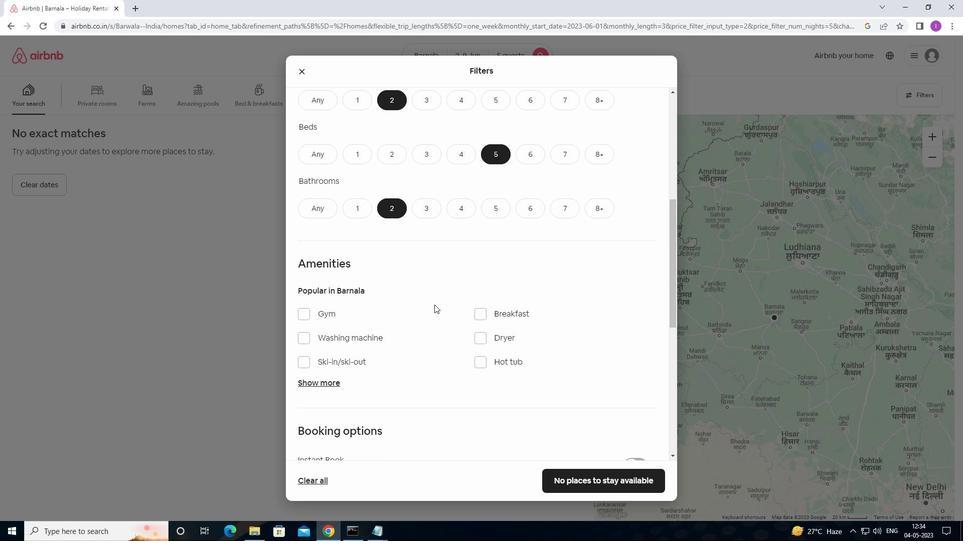 
Action: Mouse moved to (372, 307)
Screenshot: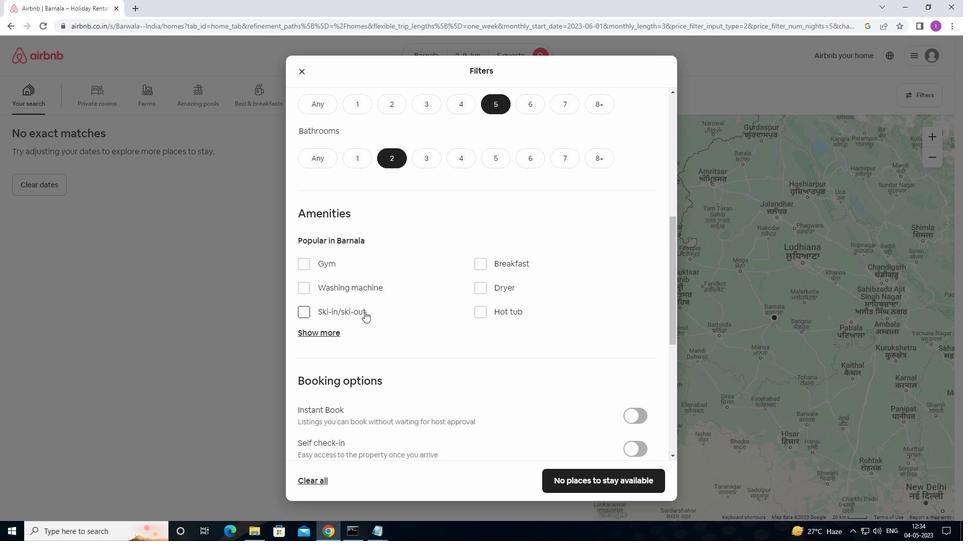 
Action: Mouse scrolled (372, 306) with delta (0, 0)
Screenshot: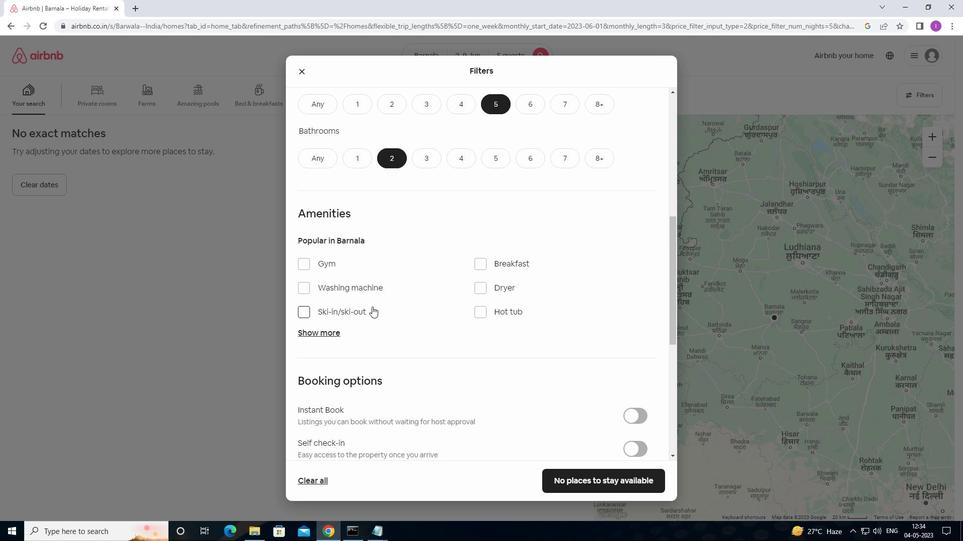
Action: Mouse moved to (373, 307)
Screenshot: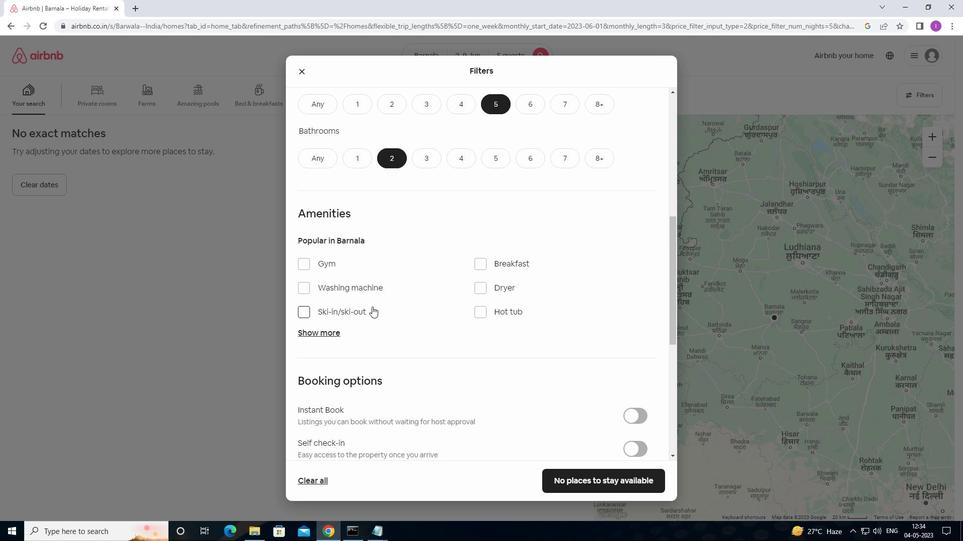 
Action: Mouse scrolled (373, 306) with delta (0, 0)
Screenshot: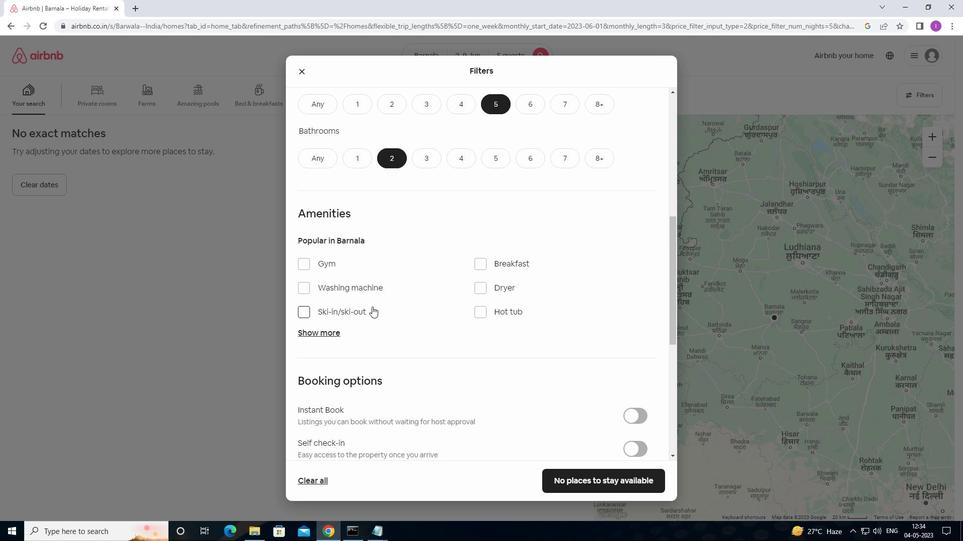 
Action: Mouse moved to (323, 230)
Screenshot: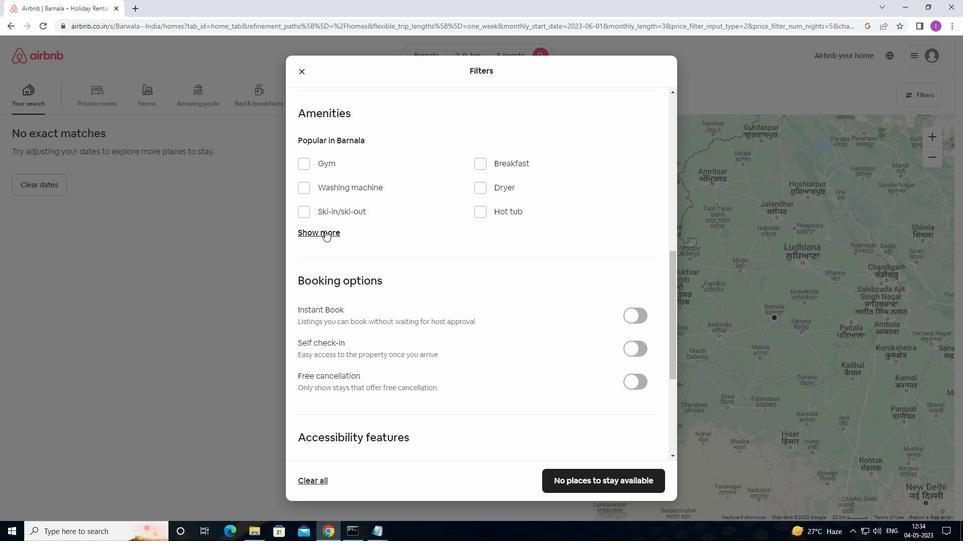 
Action: Mouse pressed left at (323, 230)
Screenshot: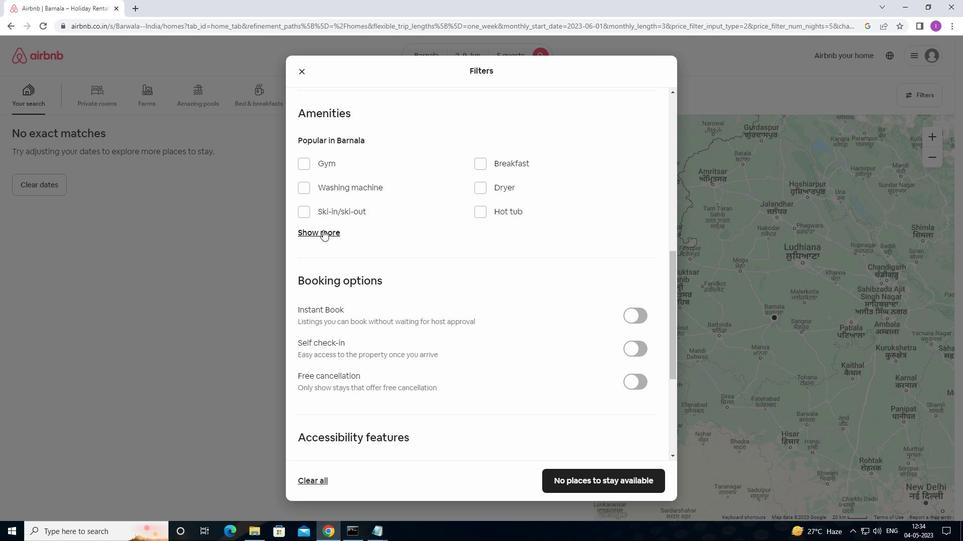 
Action: Mouse moved to (305, 271)
Screenshot: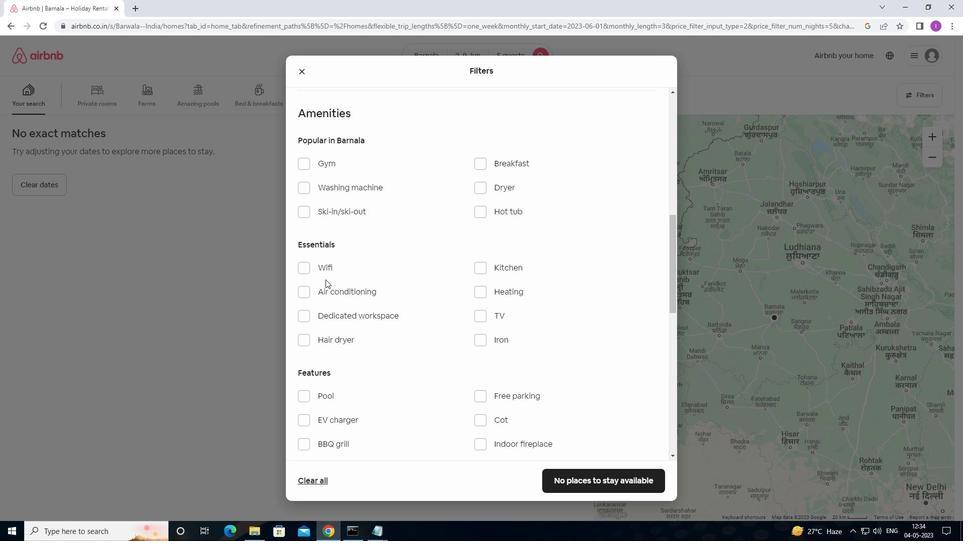 
Action: Mouse pressed left at (305, 271)
Screenshot: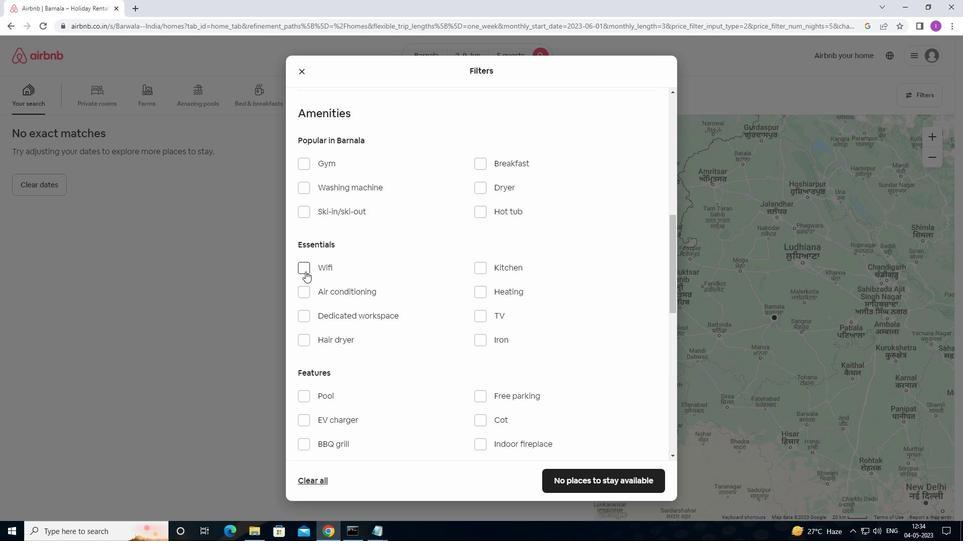 
Action: Mouse moved to (380, 266)
Screenshot: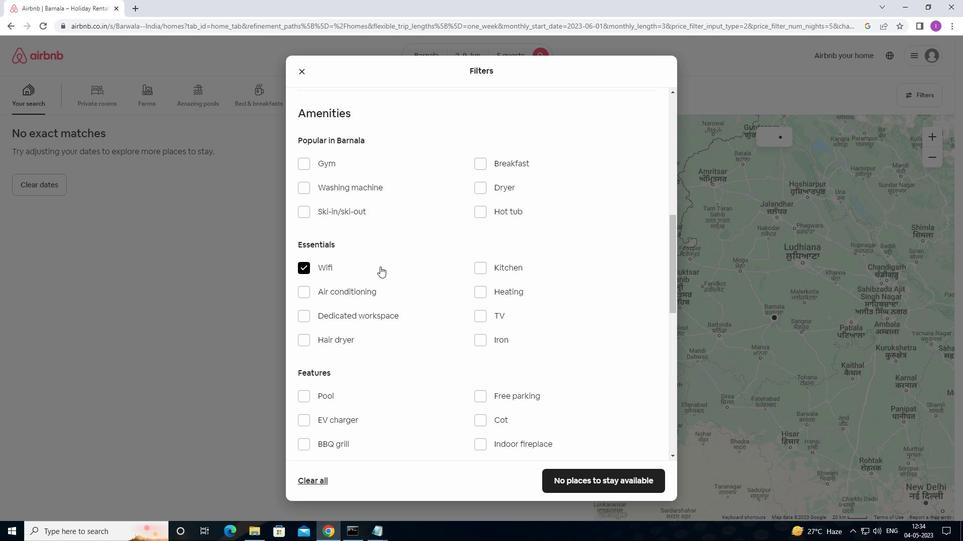 
Action: Mouse scrolled (380, 265) with delta (0, 0)
Screenshot: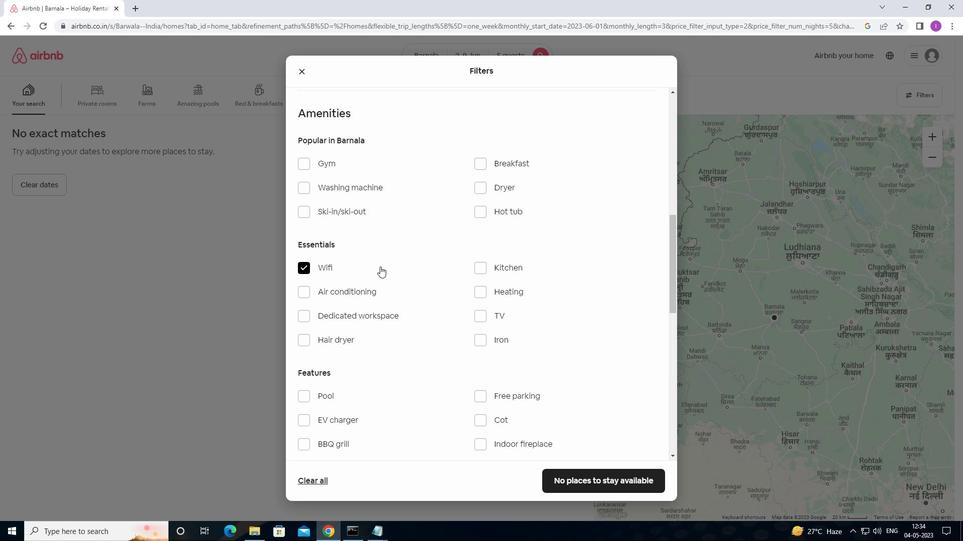 
Action: Mouse scrolled (380, 265) with delta (0, 0)
Screenshot: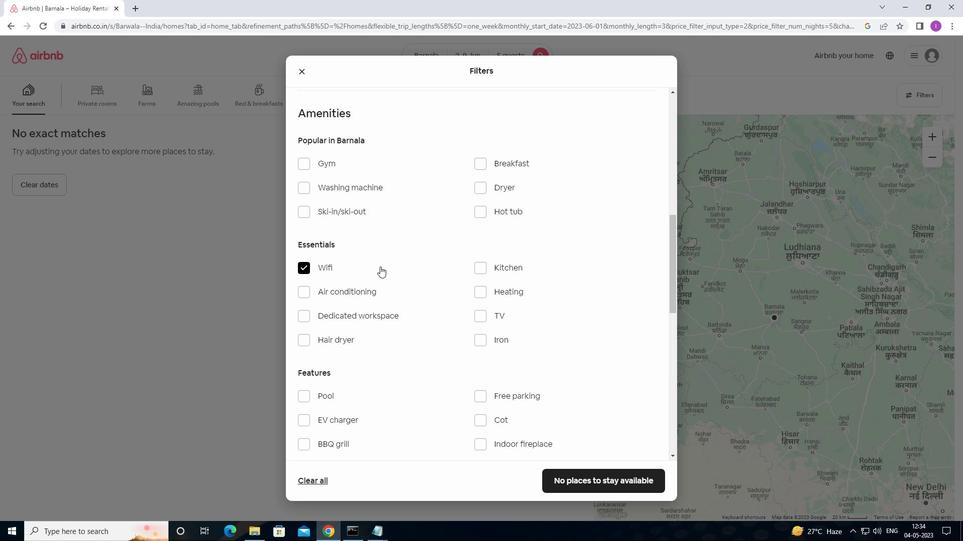 
Action: Mouse moved to (381, 265)
Screenshot: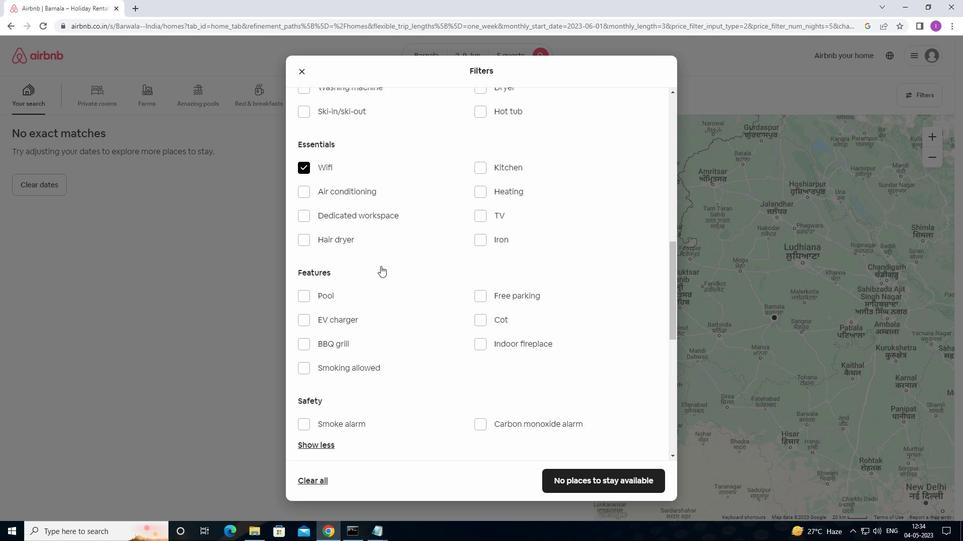 
Action: Mouse scrolled (381, 265) with delta (0, 0)
Screenshot: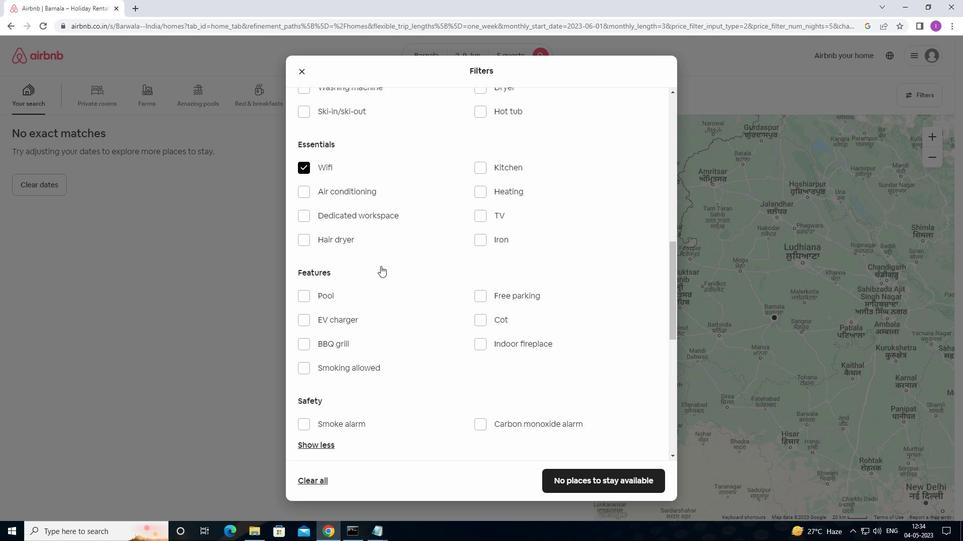 
Action: Mouse moved to (384, 266)
Screenshot: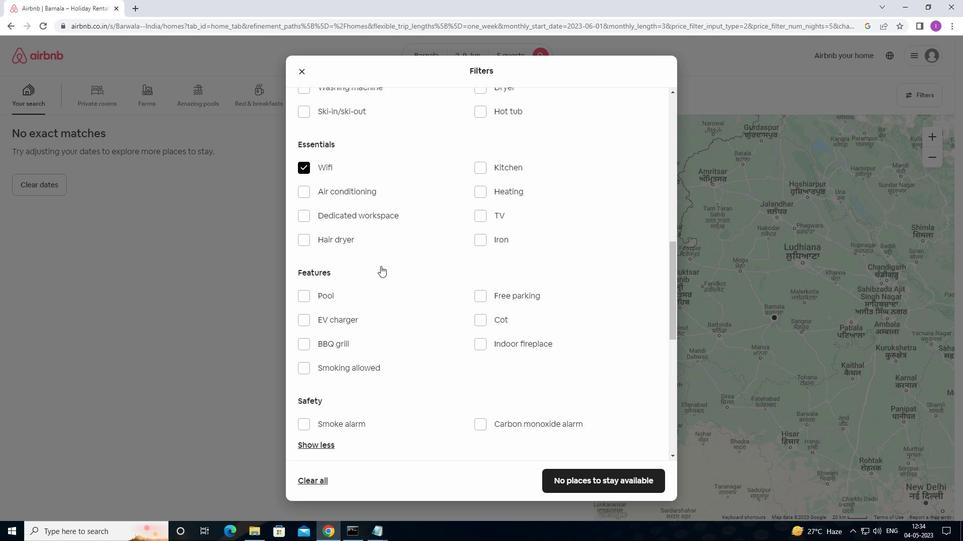 
Action: Mouse scrolled (384, 265) with delta (0, 0)
Screenshot: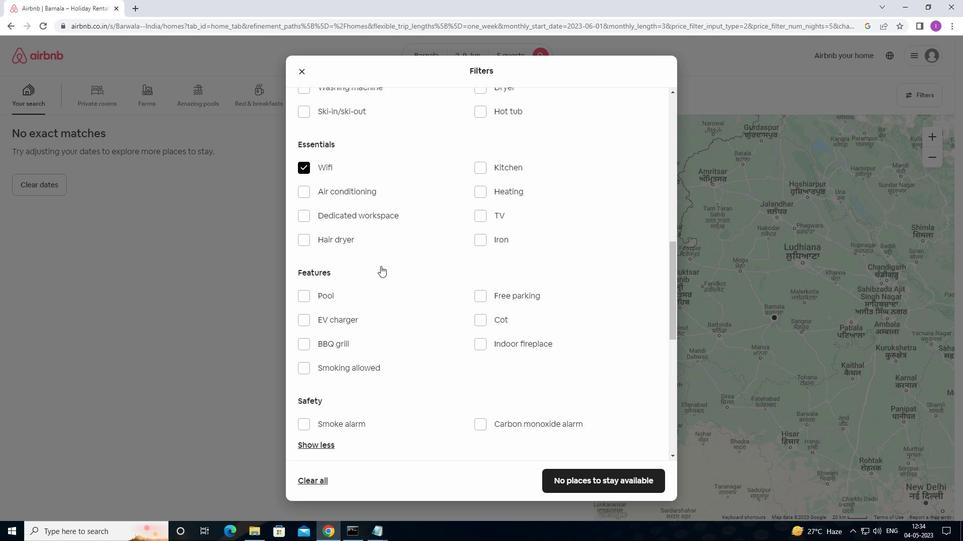 
Action: Mouse moved to (393, 272)
Screenshot: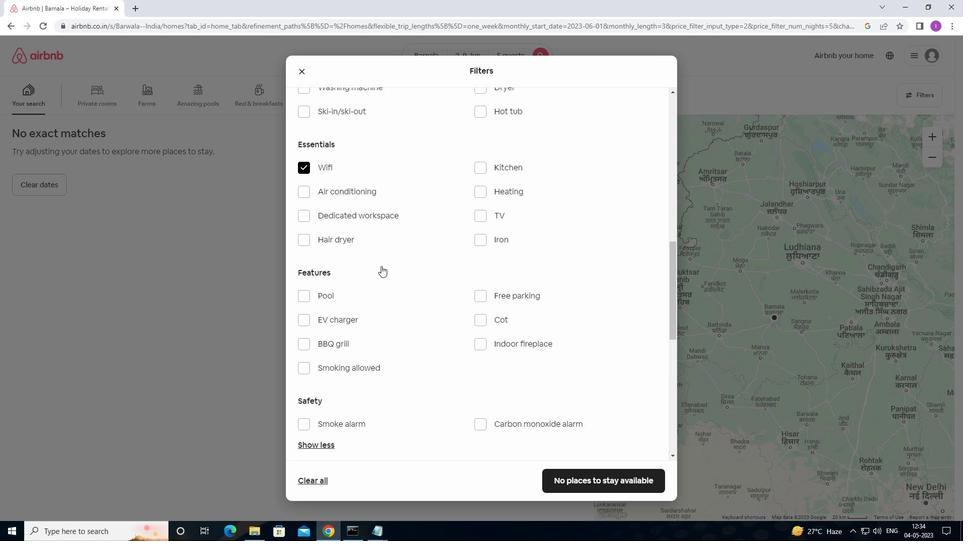 
Action: Mouse scrolled (393, 271) with delta (0, 0)
Screenshot: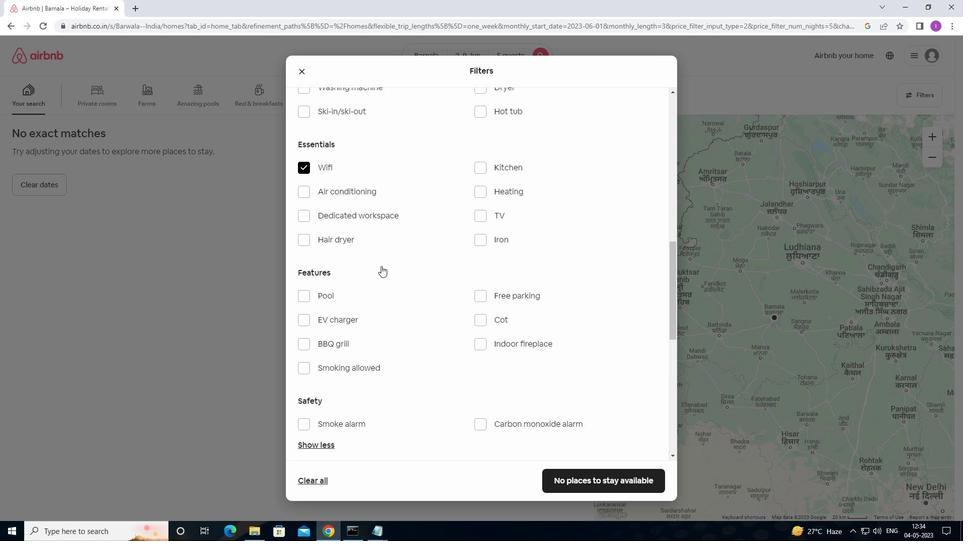 
Action: Mouse moved to (394, 273)
Screenshot: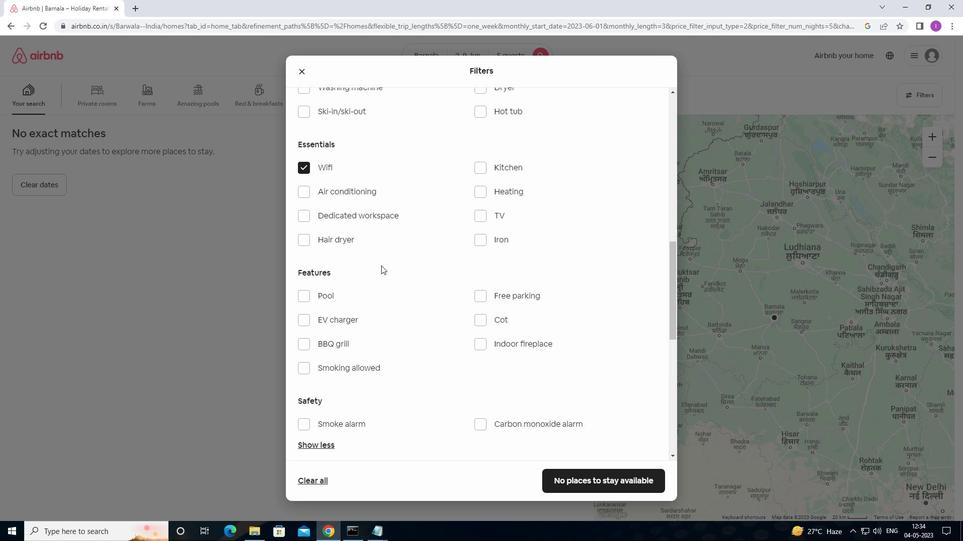 
Action: Mouse scrolled (394, 272) with delta (0, 0)
Screenshot: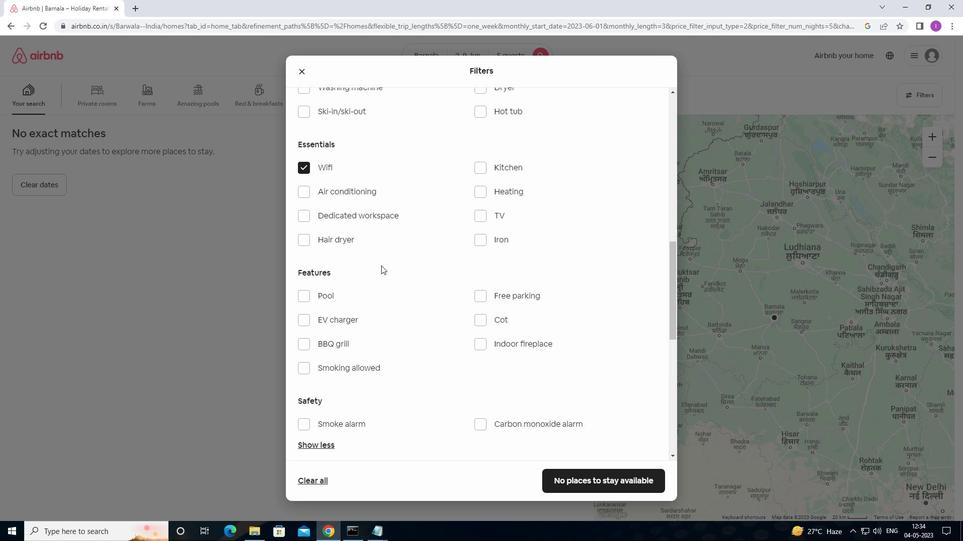 
Action: Mouse moved to (399, 273)
Screenshot: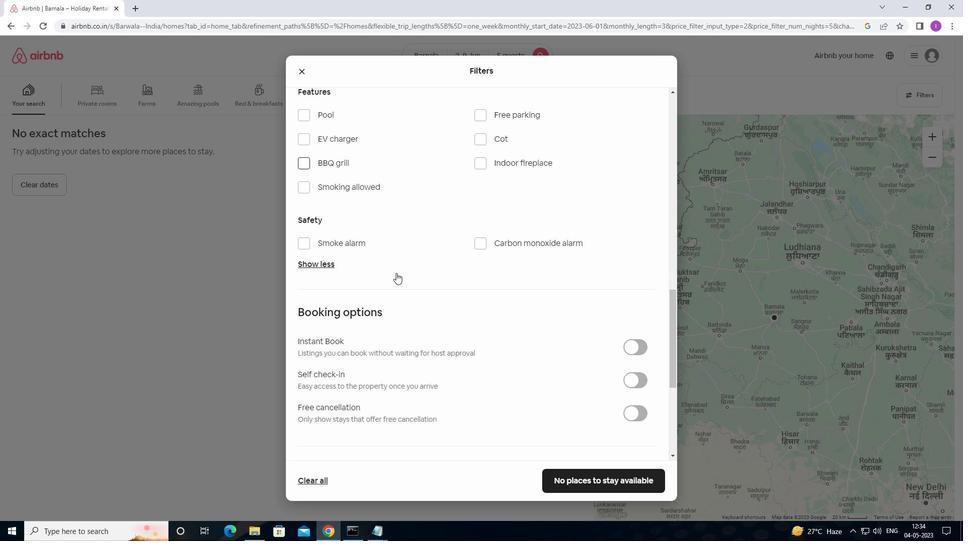 
Action: Mouse scrolled (399, 273) with delta (0, 0)
Screenshot: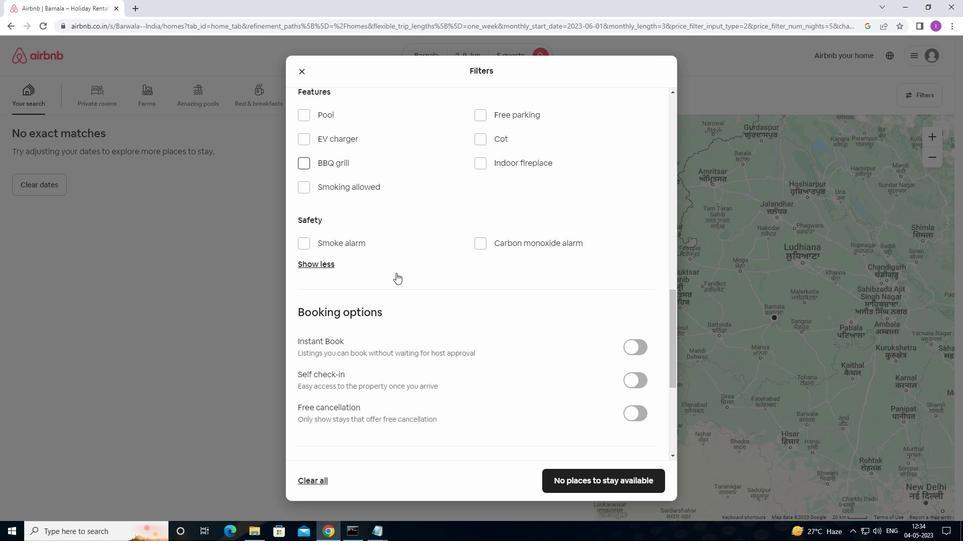 
Action: Mouse moved to (400, 275)
Screenshot: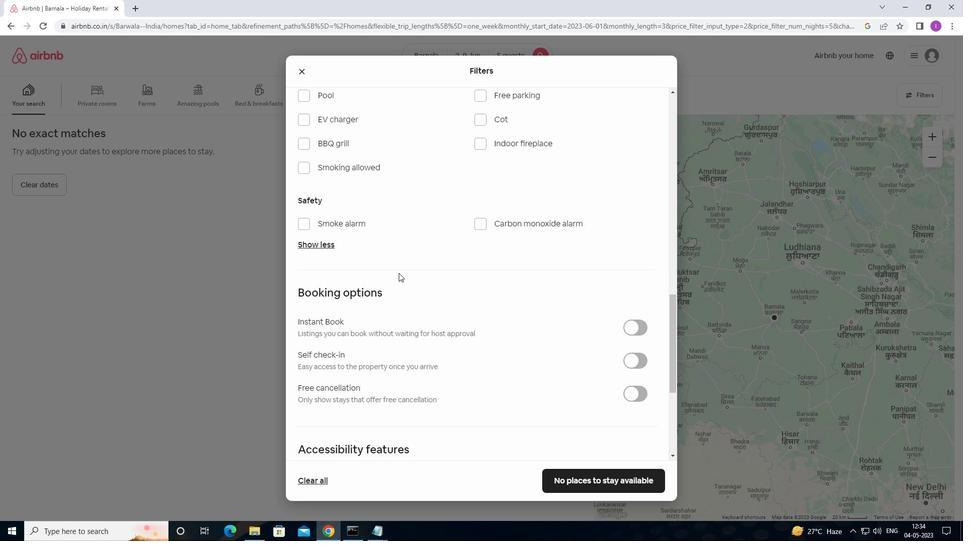 
Action: Mouse scrolled (400, 274) with delta (0, 0)
Screenshot: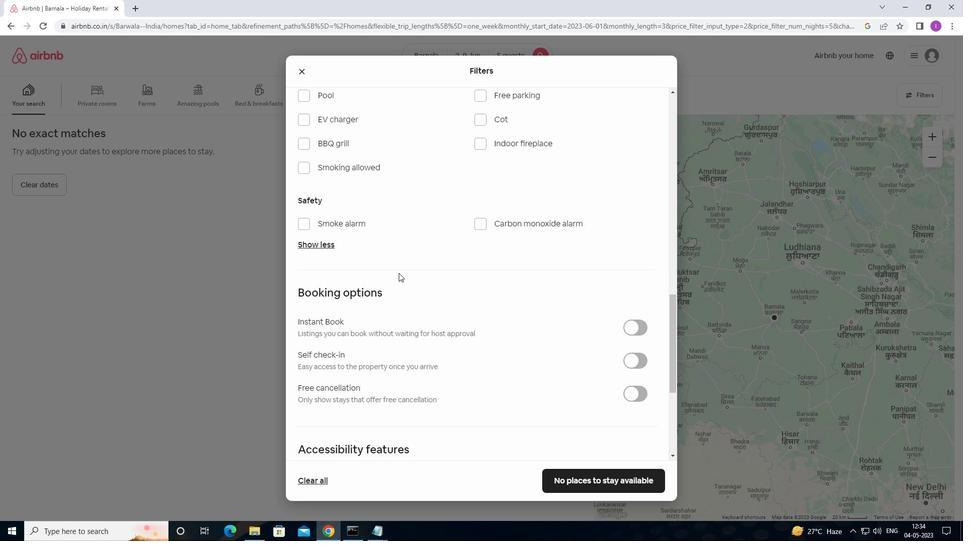 
Action: Mouse moved to (403, 277)
Screenshot: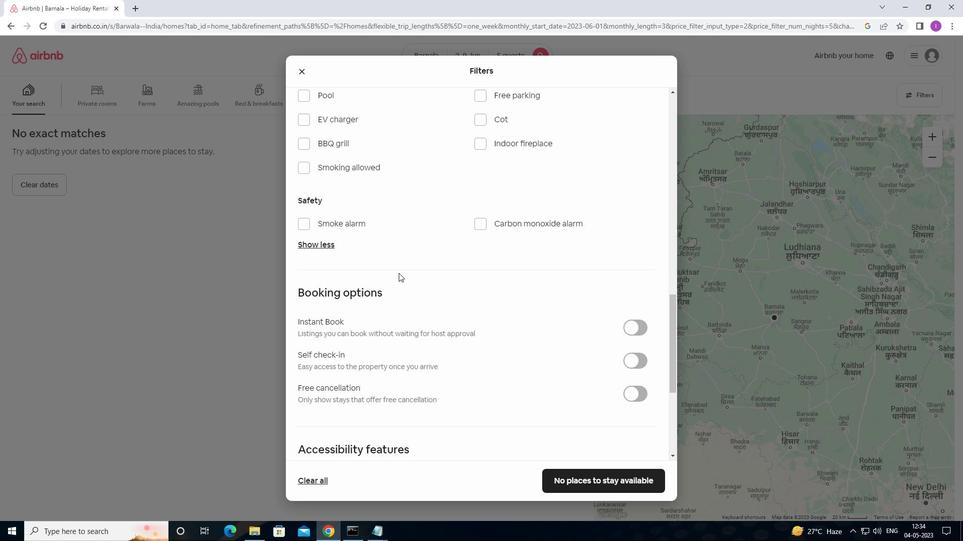 
Action: Mouse scrolled (403, 276) with delta (0, 0)
Screenshot: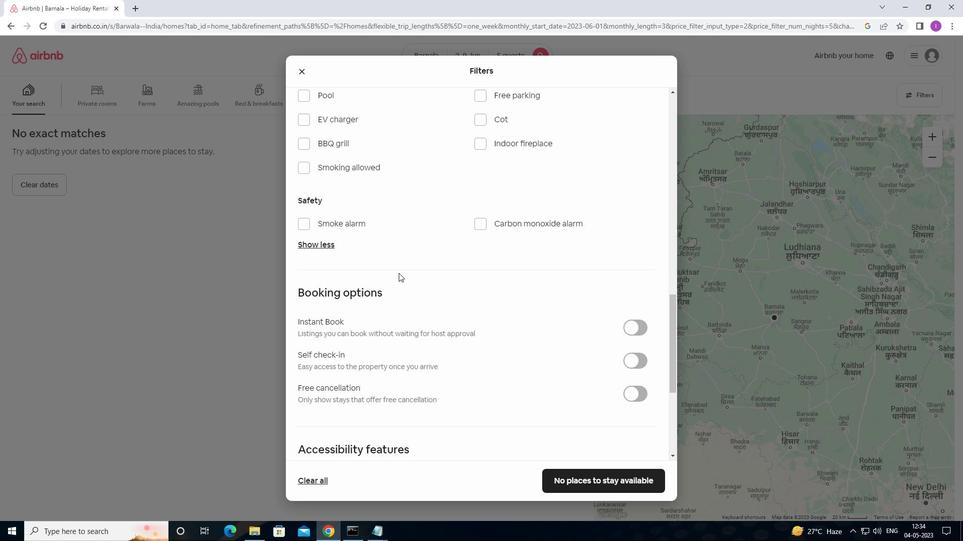 
Action: Mouse scrolled (403, 276) with delta (0, 0)
Screenshot: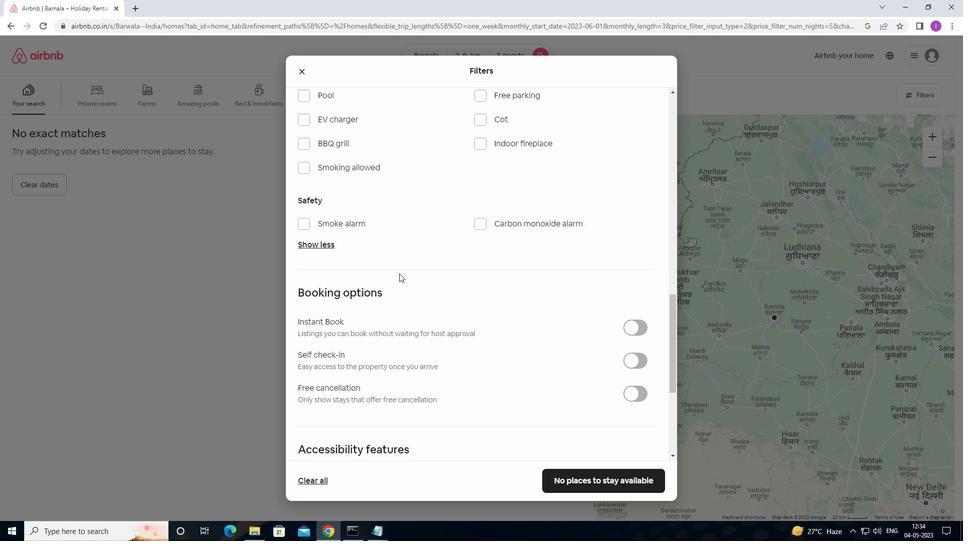 
Action: Mouse moved to (642, 163)
Screenshot: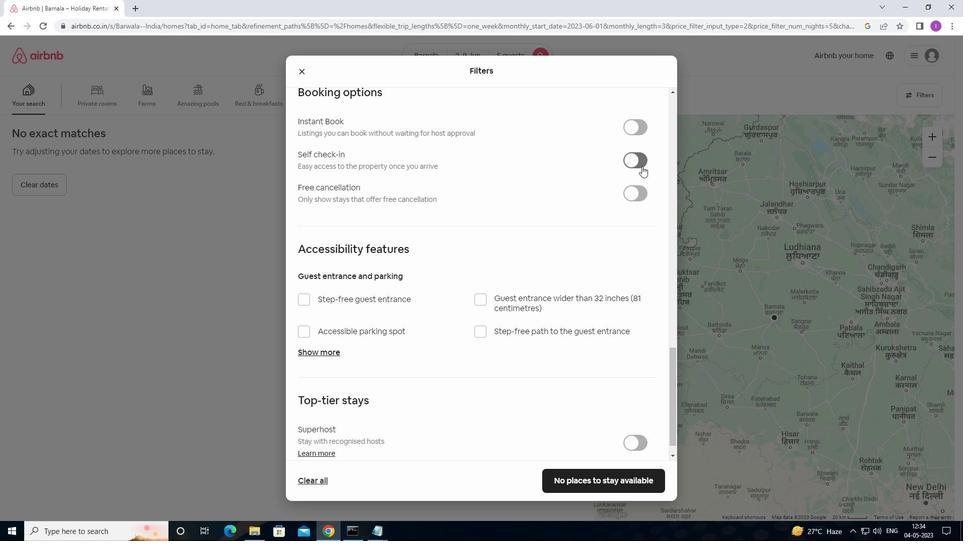 
Action: Mouse pressed left at (642, 163)
Screenshot: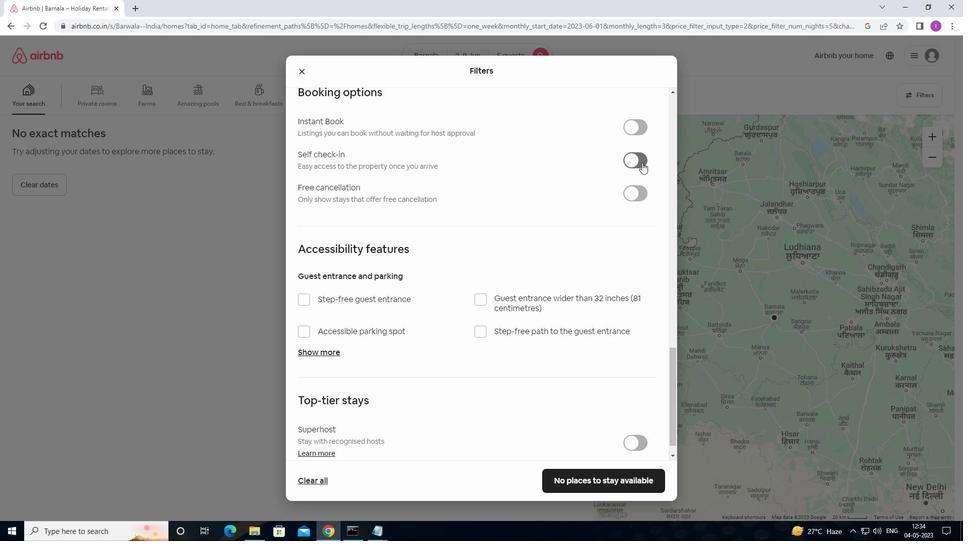 
Action: Mouse moved to (374, 277)
Screenshot: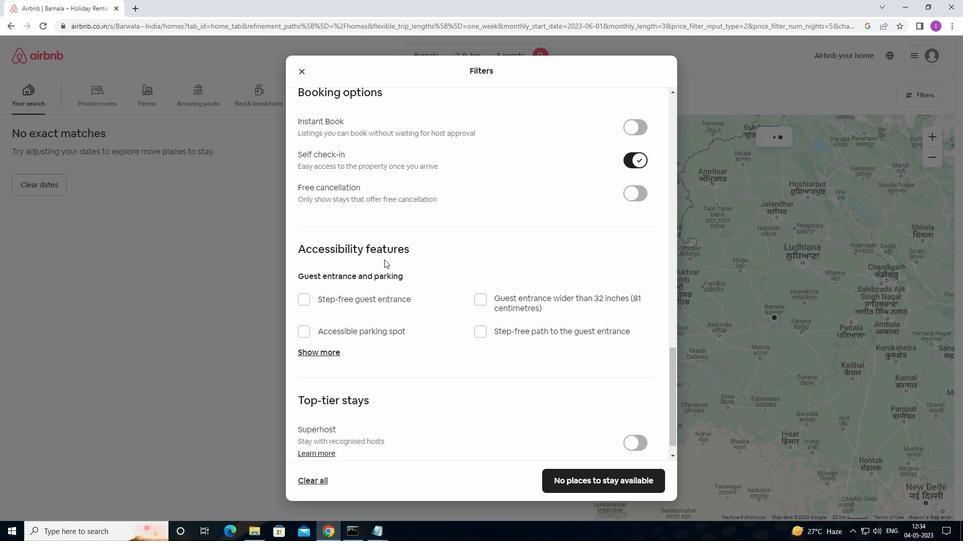 
Action: Mouse scrolled (374, 277) with delta (0, 0)
Screenshot: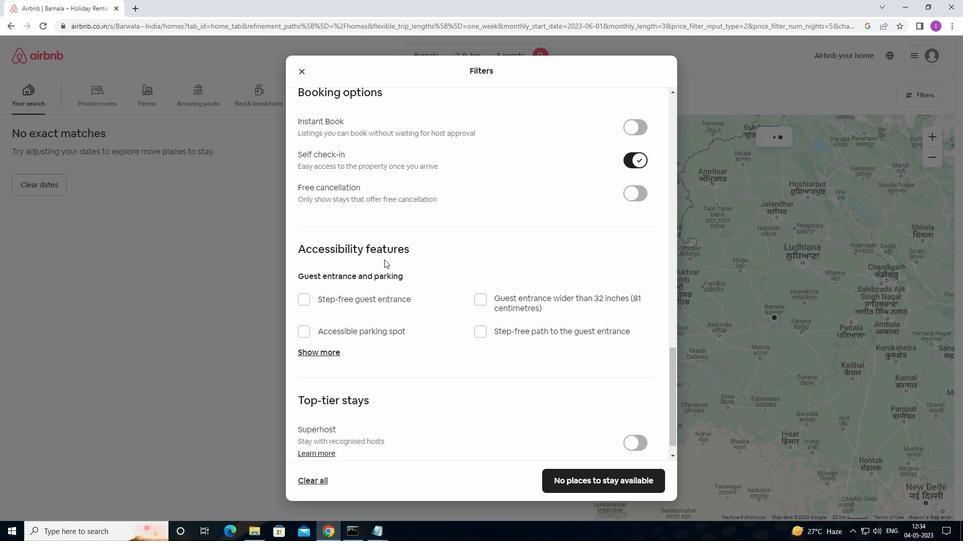 
Action: Mouse moved to (374, 282)
Screenshot: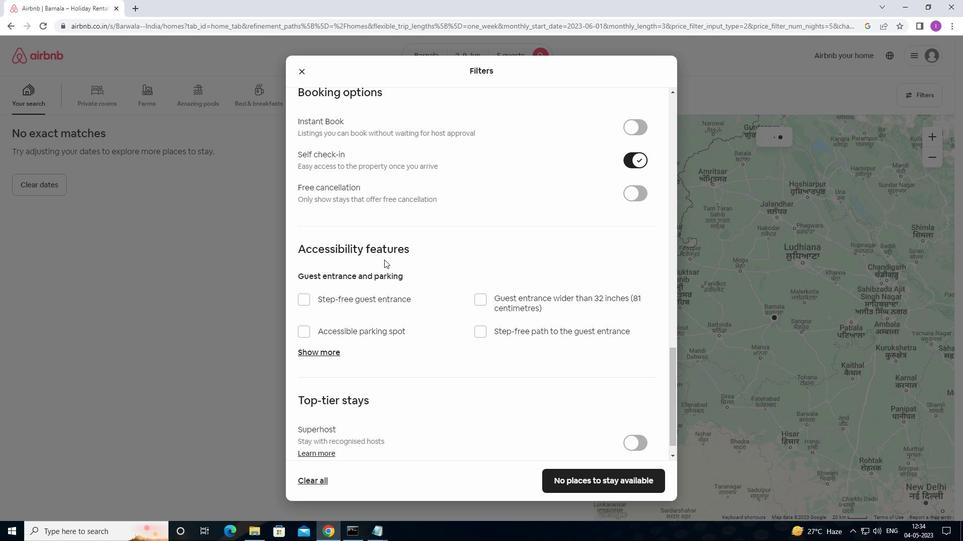 
Action: Mouse scrolled (374, 282) with delta (0, 0)
Screenshot: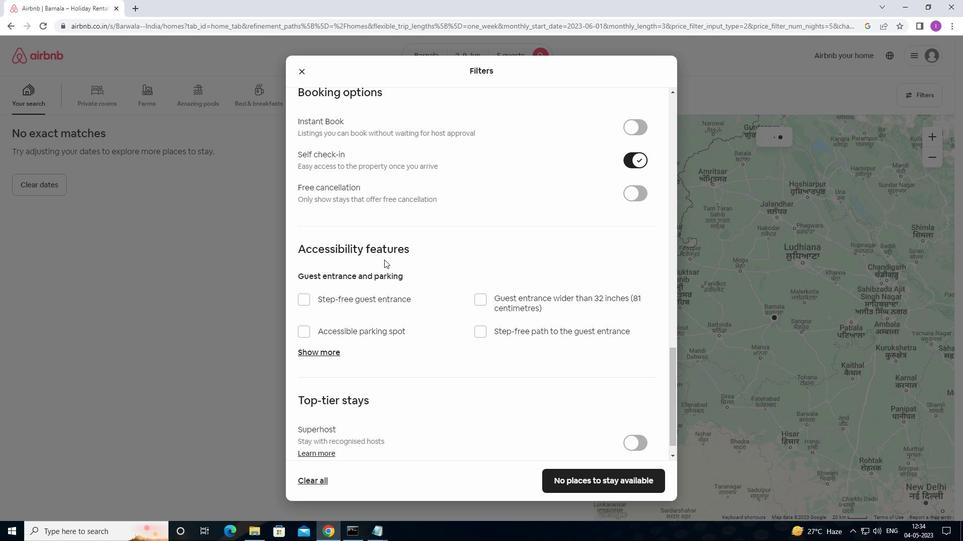 
Action: Mouse moved to (374, 288)
Screenshot: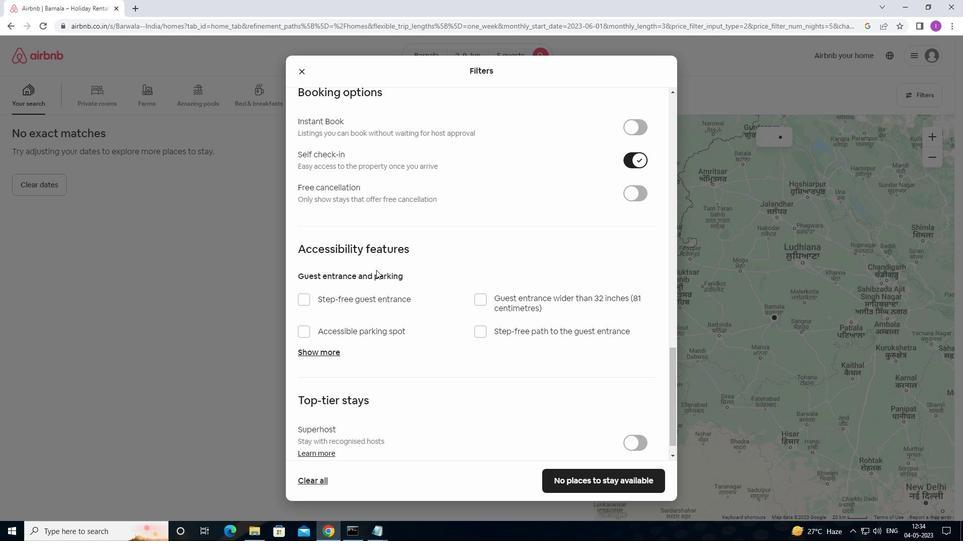 
Action: Mouse scrolled (374, 288) with delta (0, 0)
Screenshot: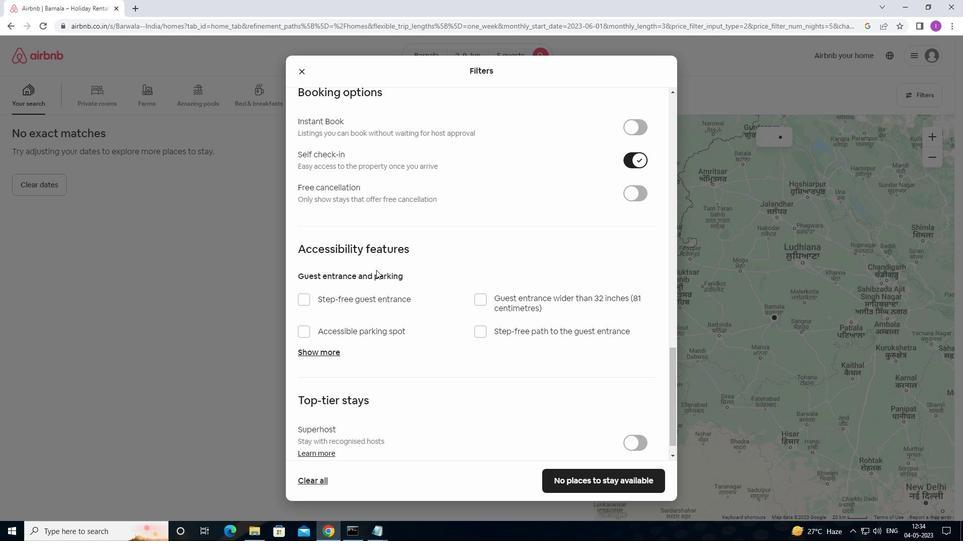 
Action: Mouse moved to (382, 293)
Screenshot: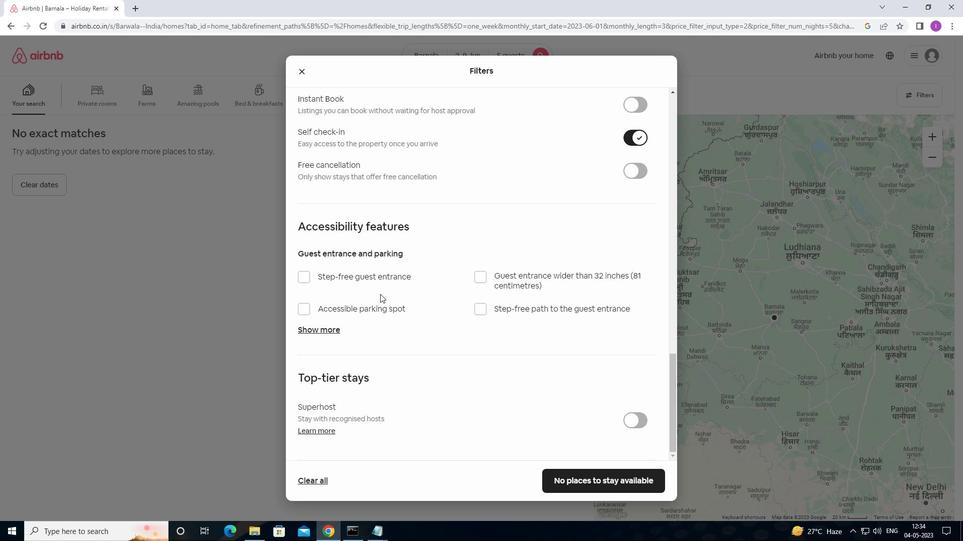 
Action: Mouse scrolled (382, 292) with delta (0, 0)
Screenshot: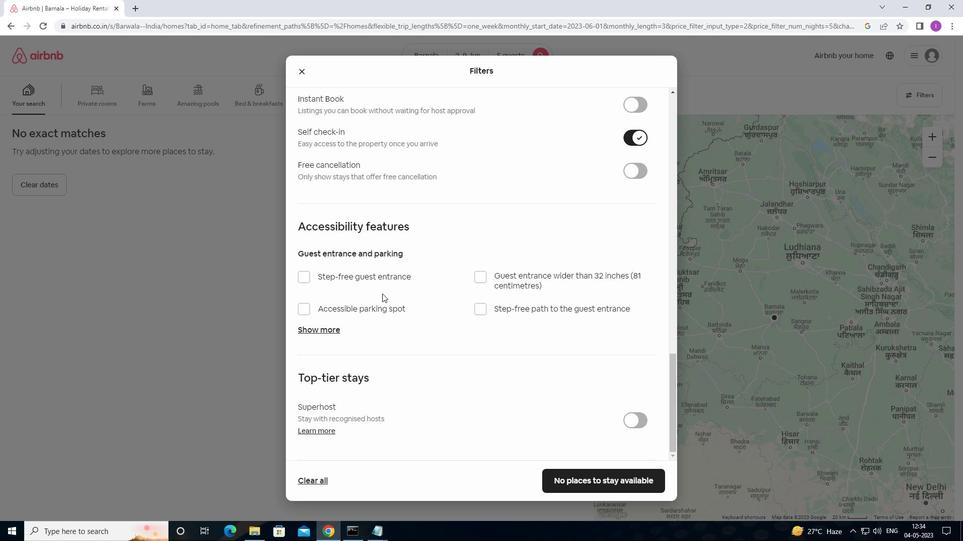 
Action: Mouse moved to (387, 292)
Screenshot: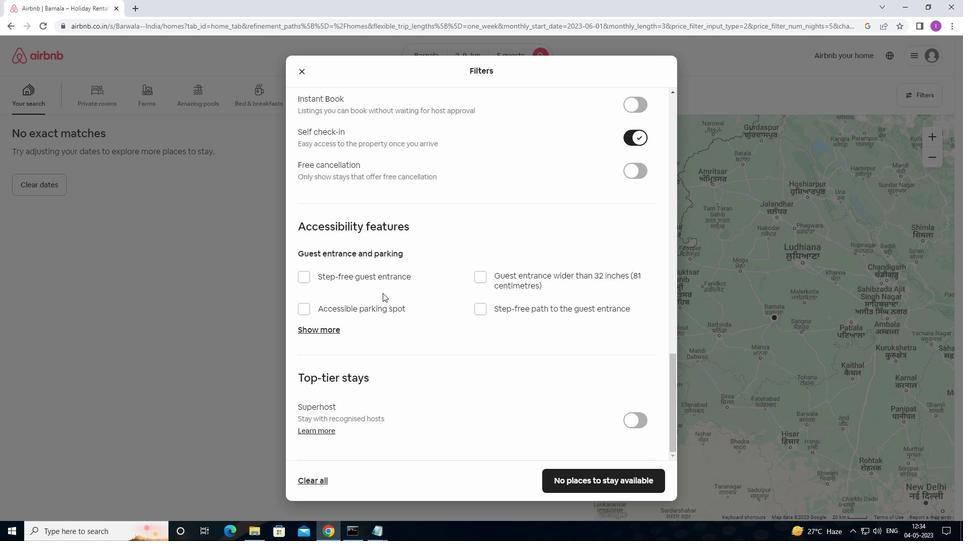
Action: Mouse scrolled (387, 291) with delta (0, 0)
Screenshot: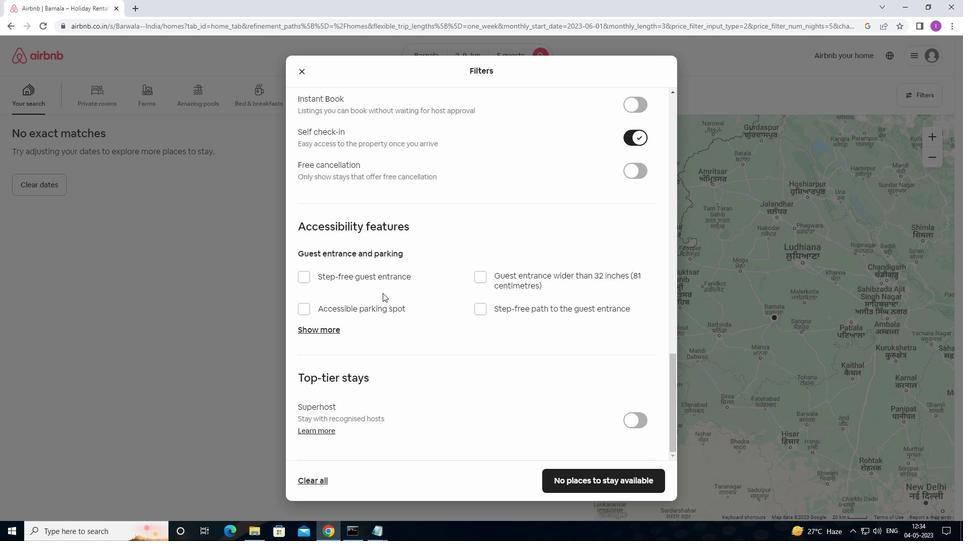 
Action: Mouse moved to (469, 307)
Screenshot: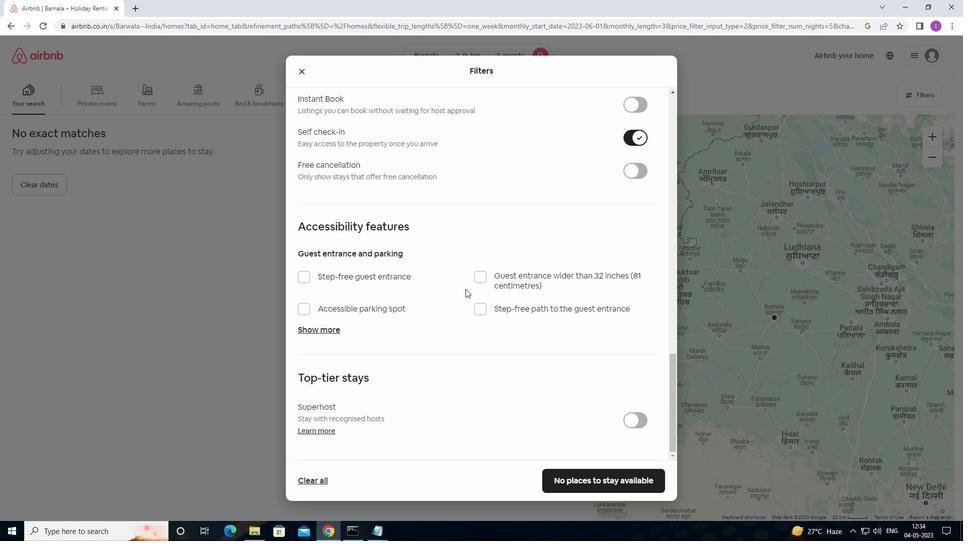 
Action: Mouse scrolled (469, 306) with delta (0, 0)
Screenshot: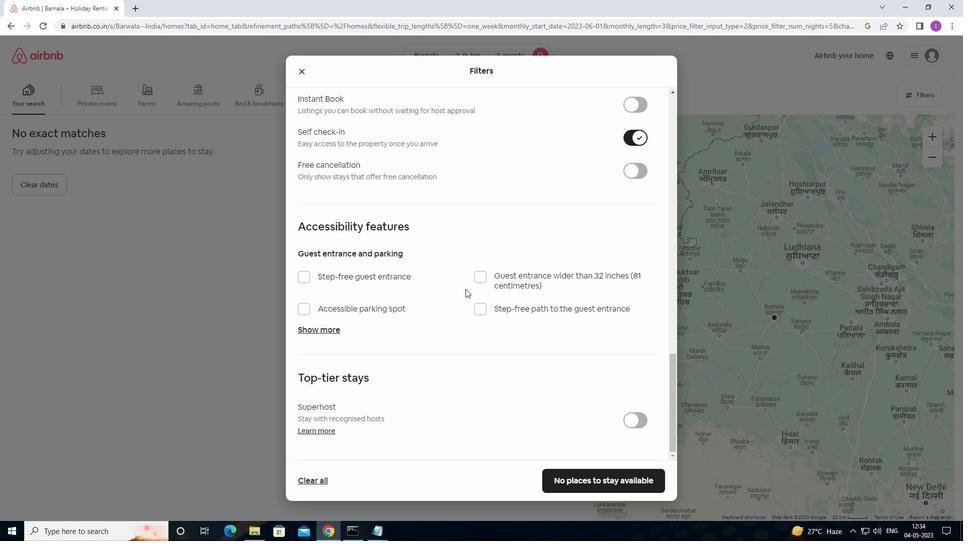 
Action: Mouse moved to (469, 325)
Screenshot: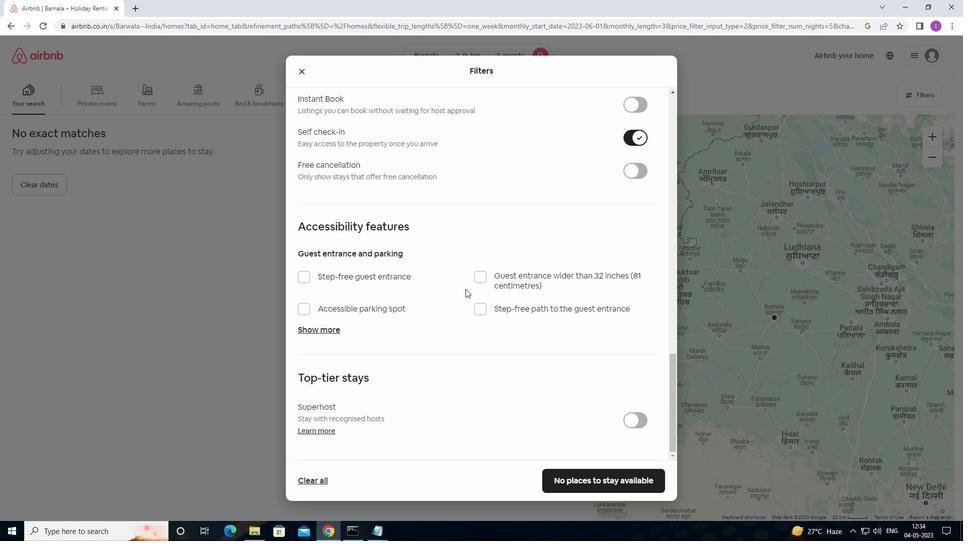 
Action: Mouse scrolled (469, 324) with delta (0, 0)
Screenshot: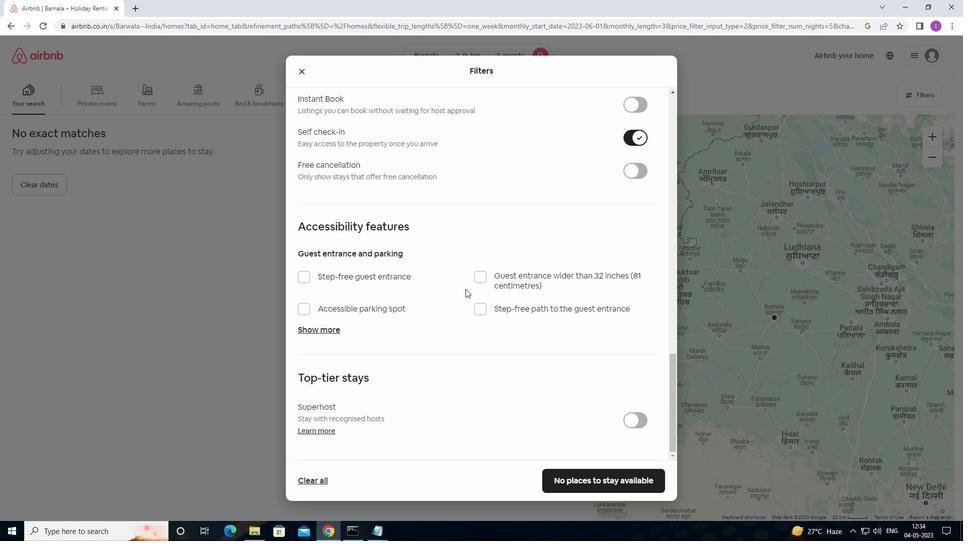 
Action: Mouse moved to (463, 343)
Screenshot: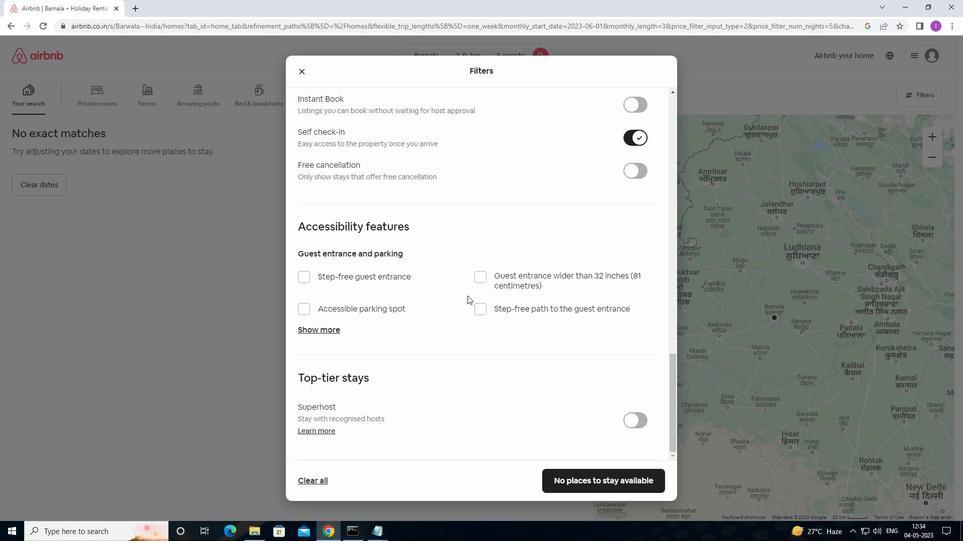 
Action: Mouse scrolled (463, 342) with delta (0, 0)
Screenshot: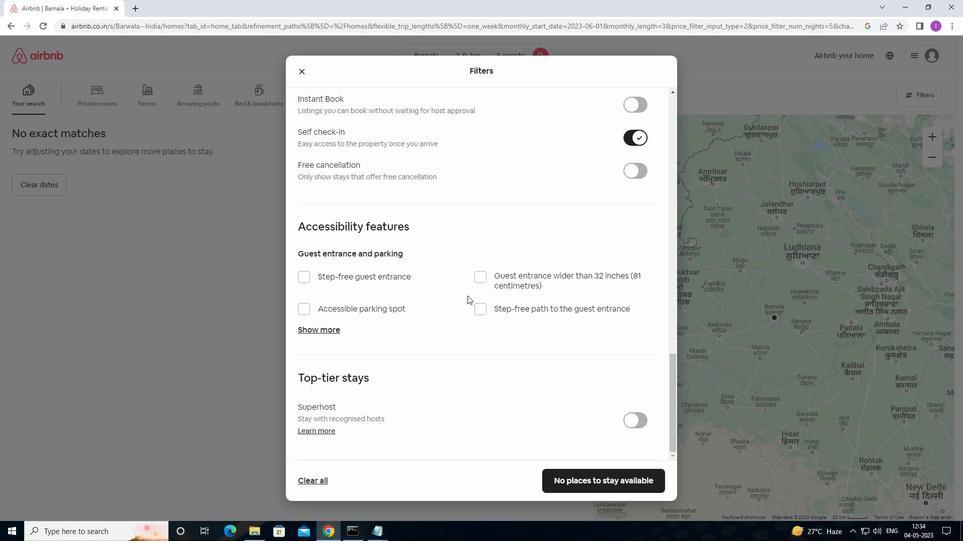 
Action: Mouse moved to (461, 394)
Screenshot: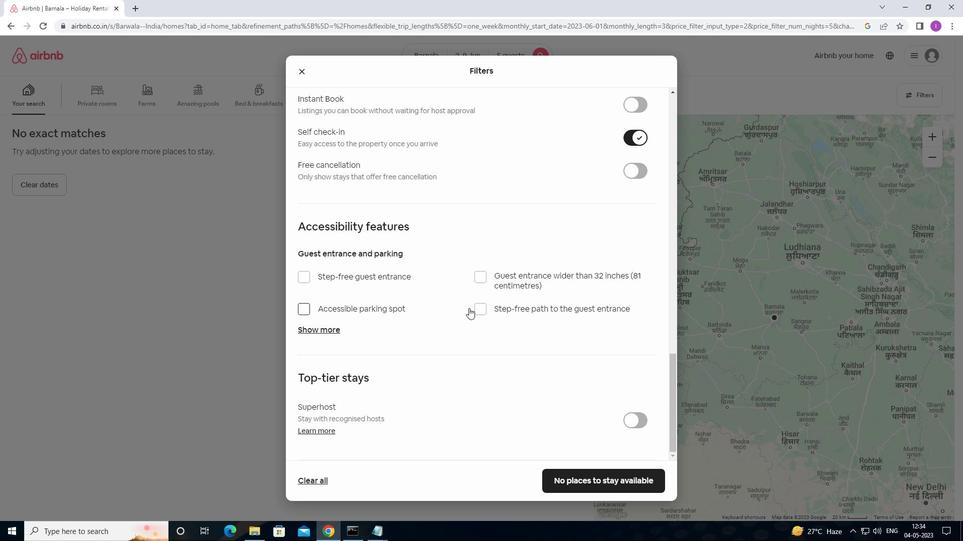 
Action: Mouse scrolled (461, 393) with delta (0, 0)
Screenshot: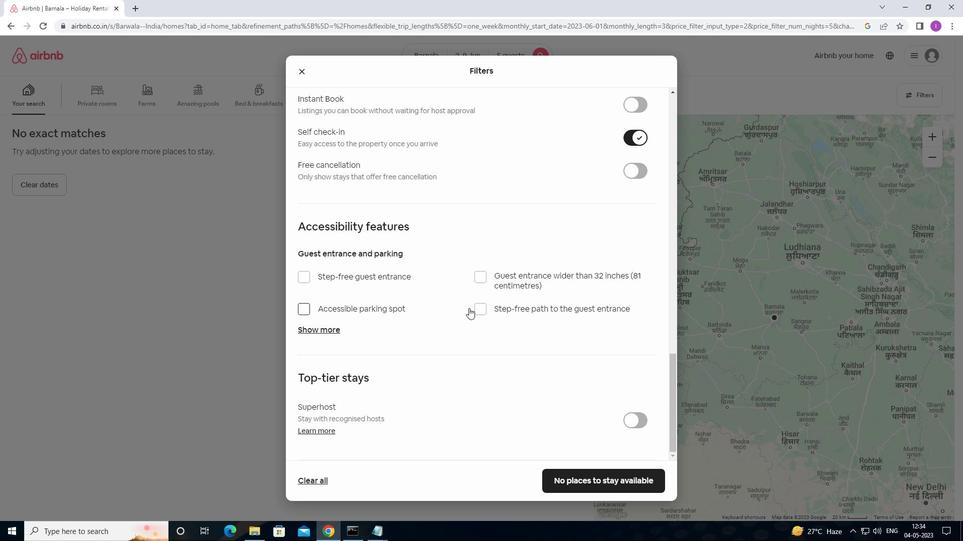 
Action: Mouse moved to (557, 478)
Screenshot: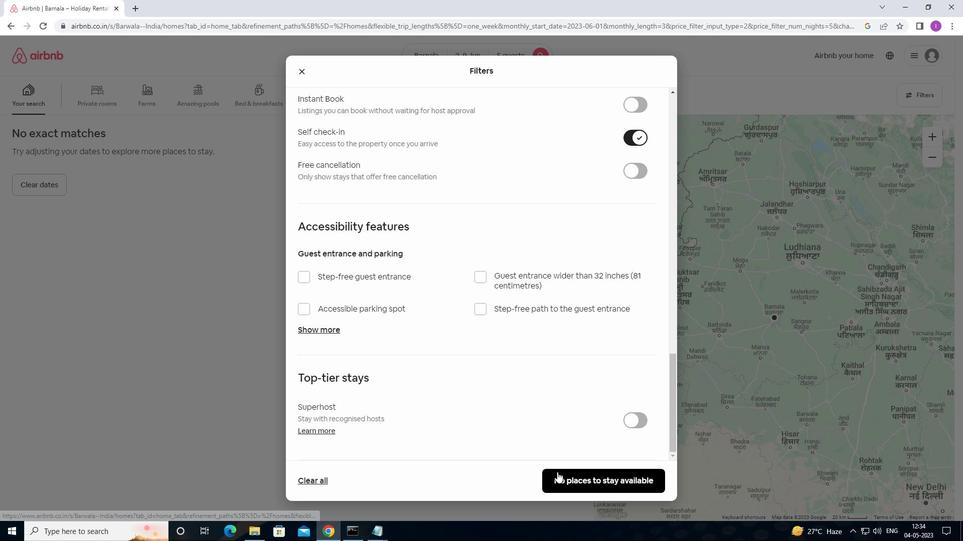 
Action: Mouse pressed left at (557, 478)
Screenshot: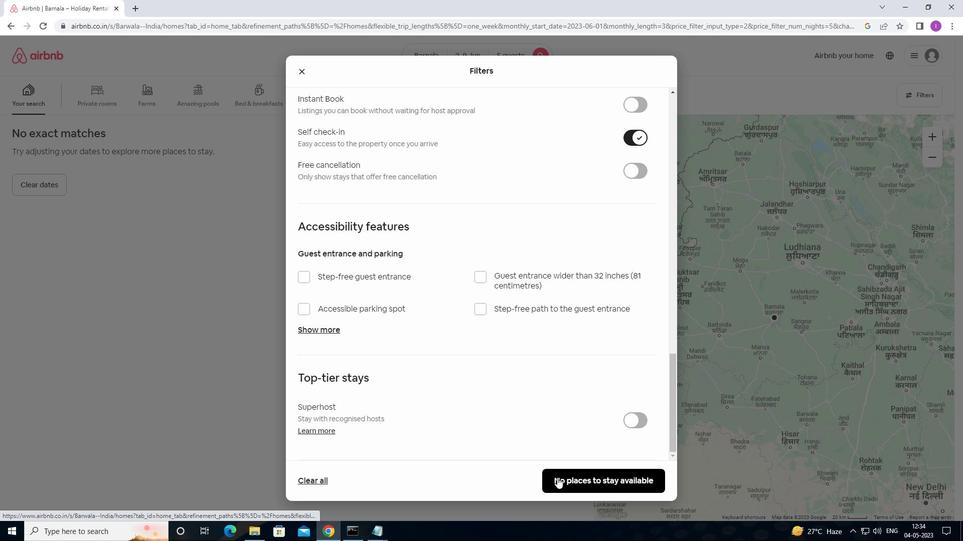 
Action: Mouse moved to (569, 473)
Screenshot: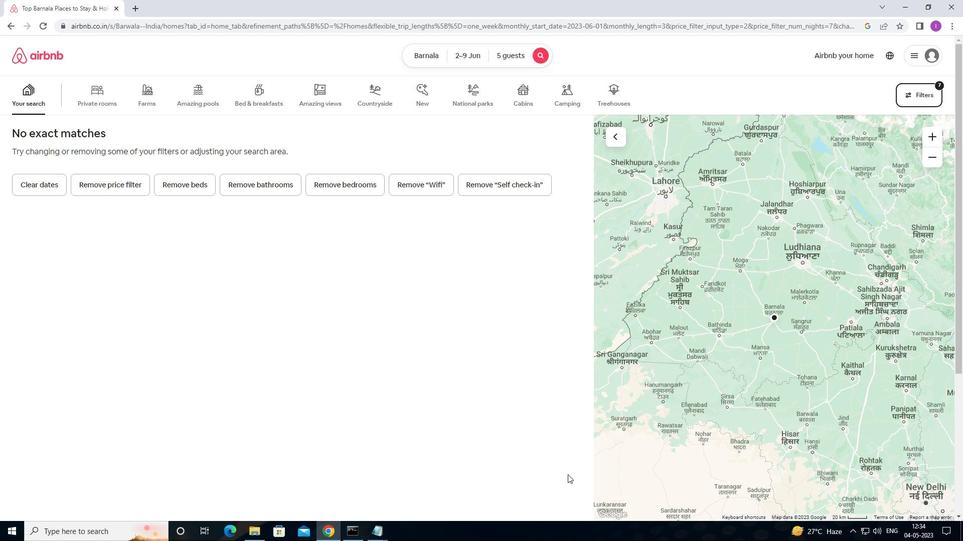 
Action: Key pressed <Key.f8>
Screenshot: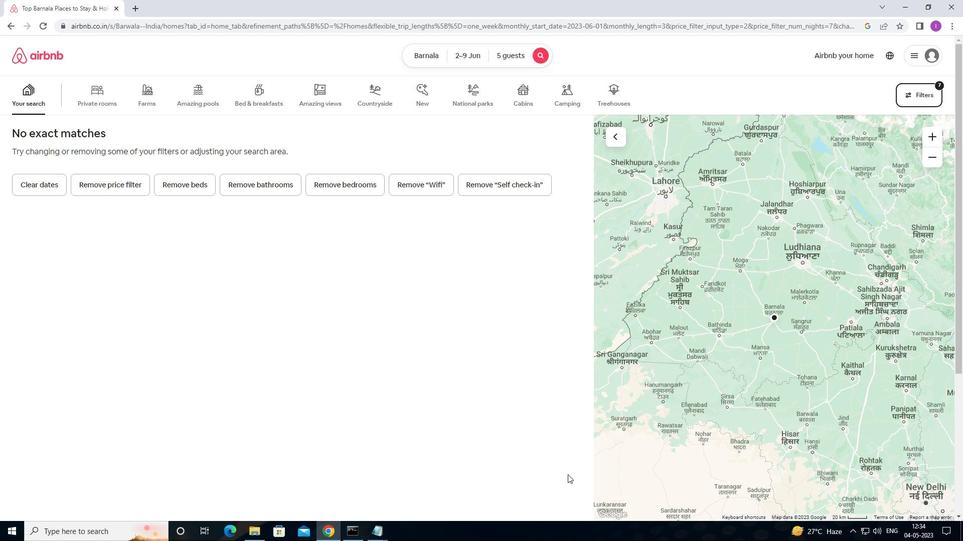 
